 Task: In the  document Natalie.epub Write the word in the shape with center alignment '<3'Change Page orientation to  'Landscape' Insert emoji in the beginning of quote: Thumbs Up
Action: Mouse moved to (331, 458)
Screenshot: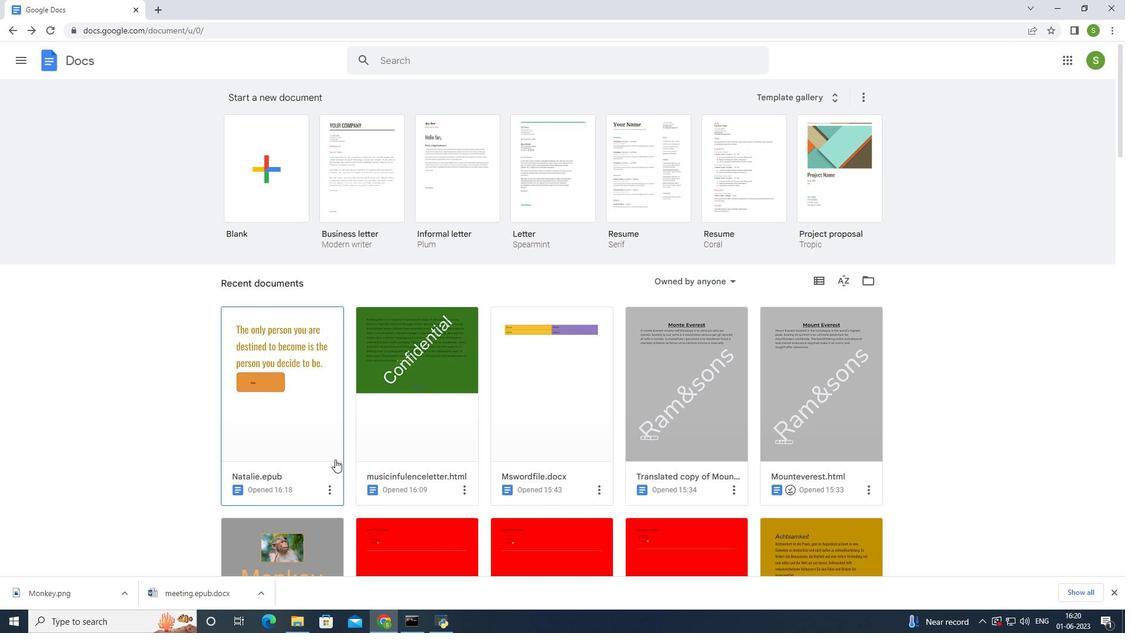 
Action: Mouse pressed left at (331, 458)
Screenshot: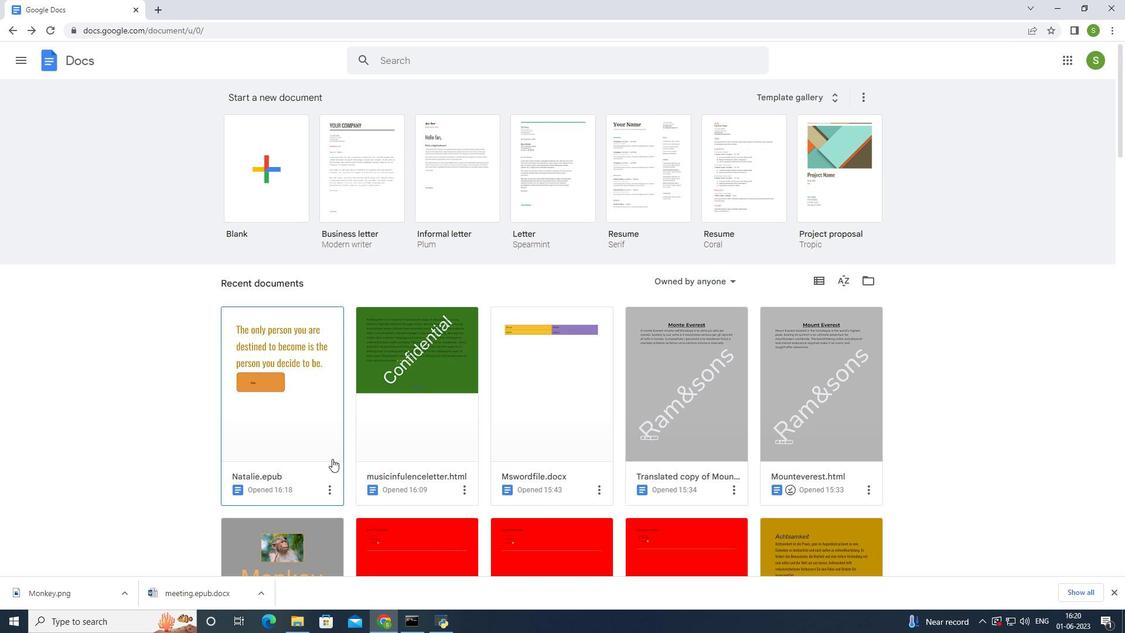 
Action: Mouse moved to (488, 457)
Screenshot: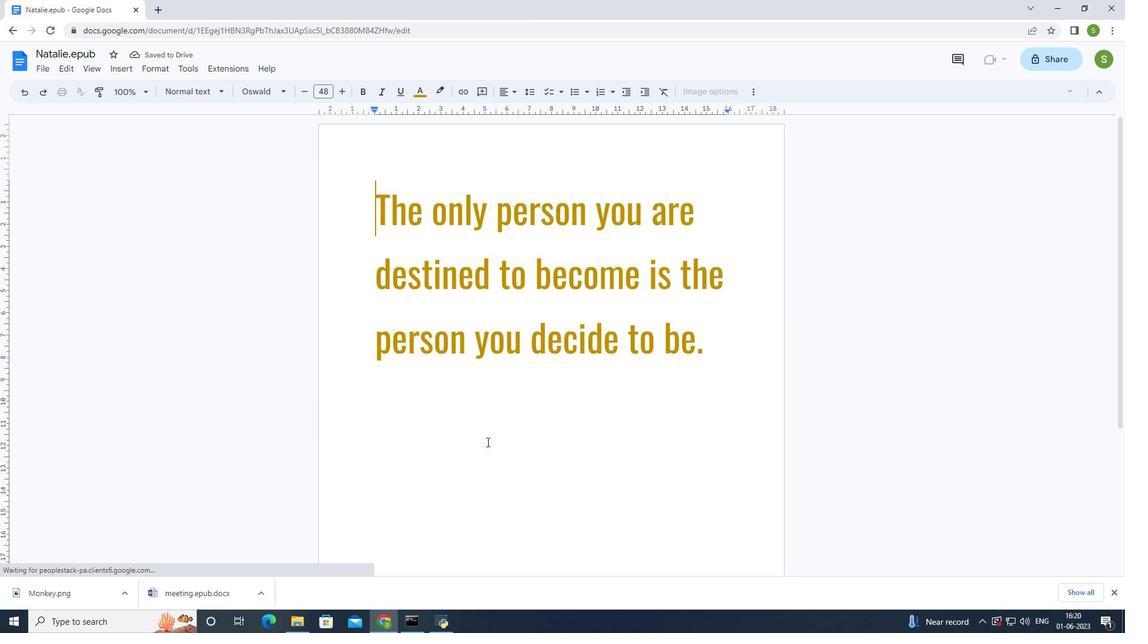 
Action: Mouse pressed left at (488, 457)
Screenshot: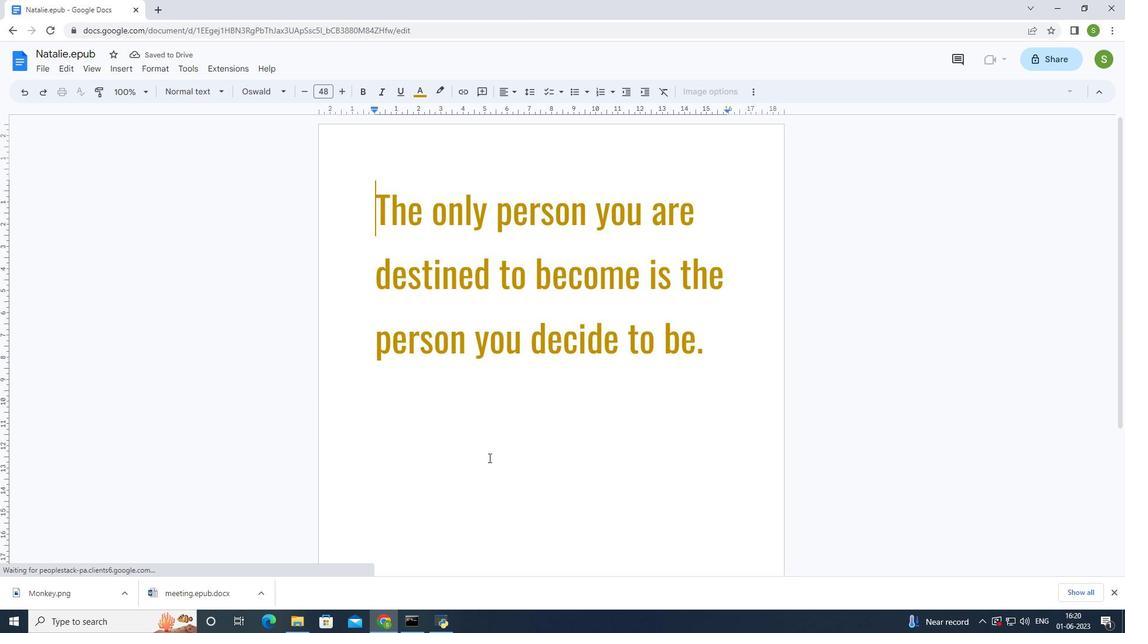
Action: Mouse moved to (158, 67)
Screenshot: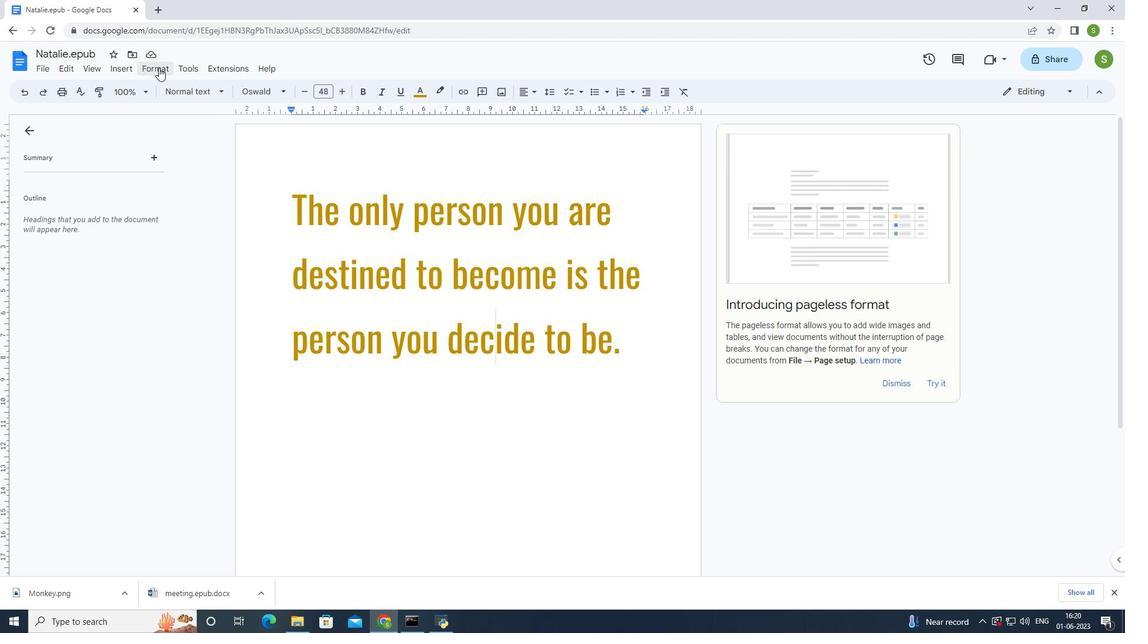 
Action: Mouse pressed left at (158, 67)
Screenshot: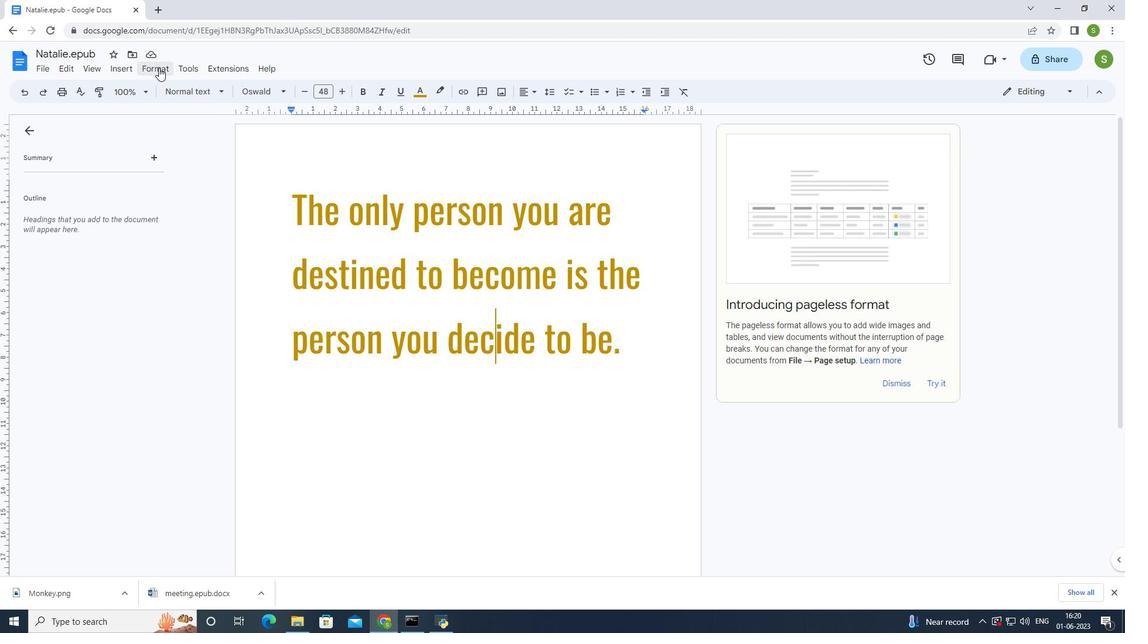 
Action: Mouse moved to (321, 131)
Screenshot: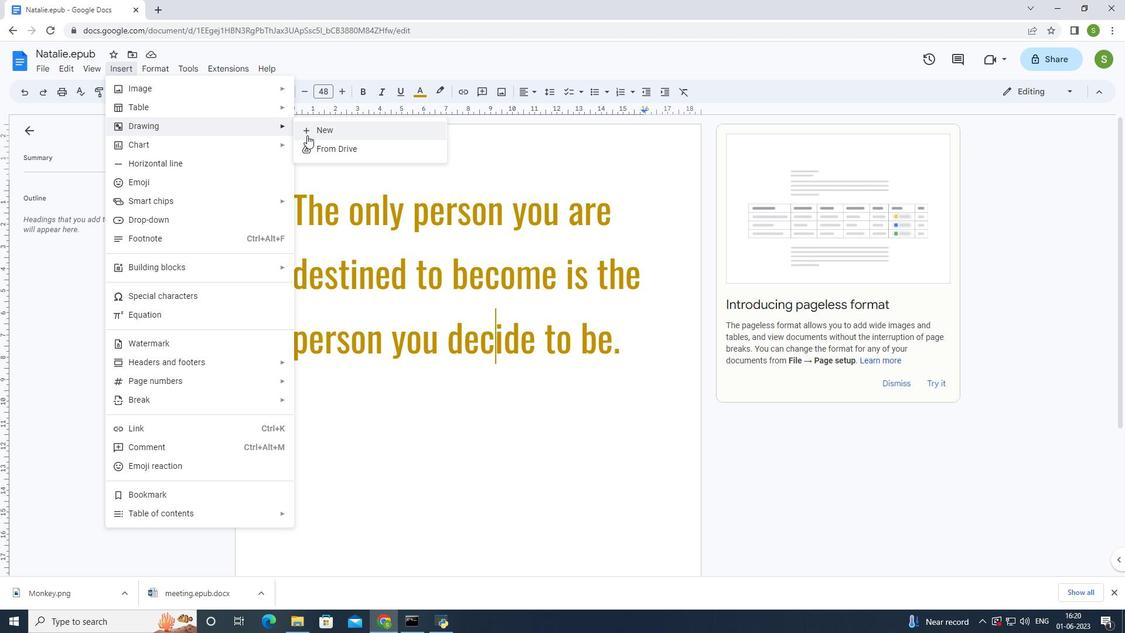 
Action: Mouse pressed left at (321, 131)
Screenshot: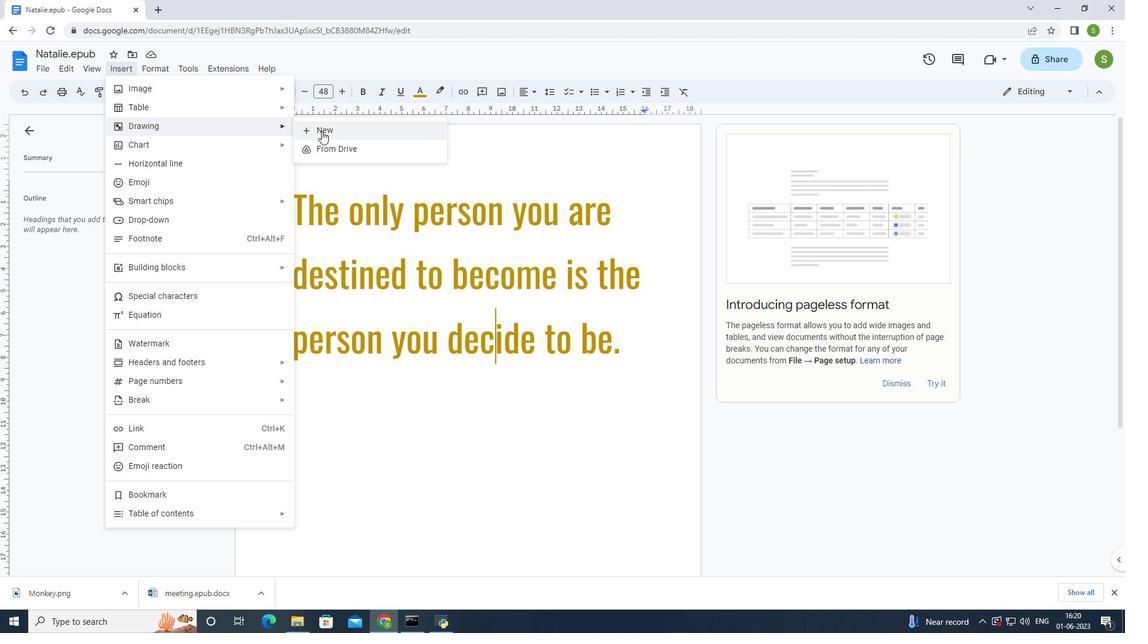 
Action: Mouse moved to (522, 312)
Screenshot: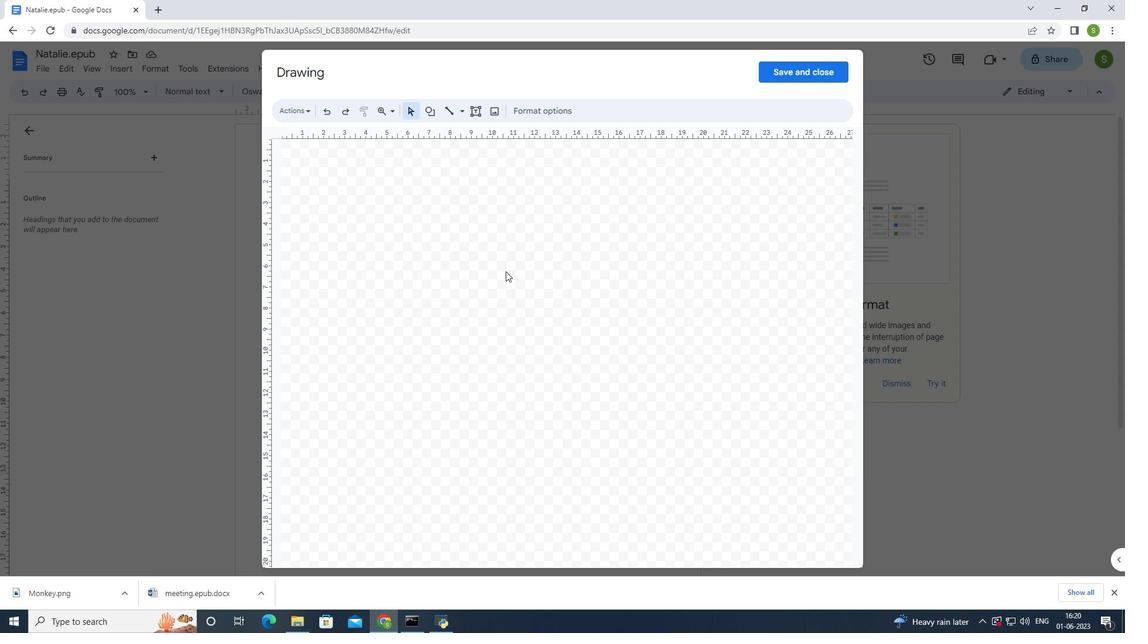 
Action: Mouse pressed left at (522, 312)
Screenshot: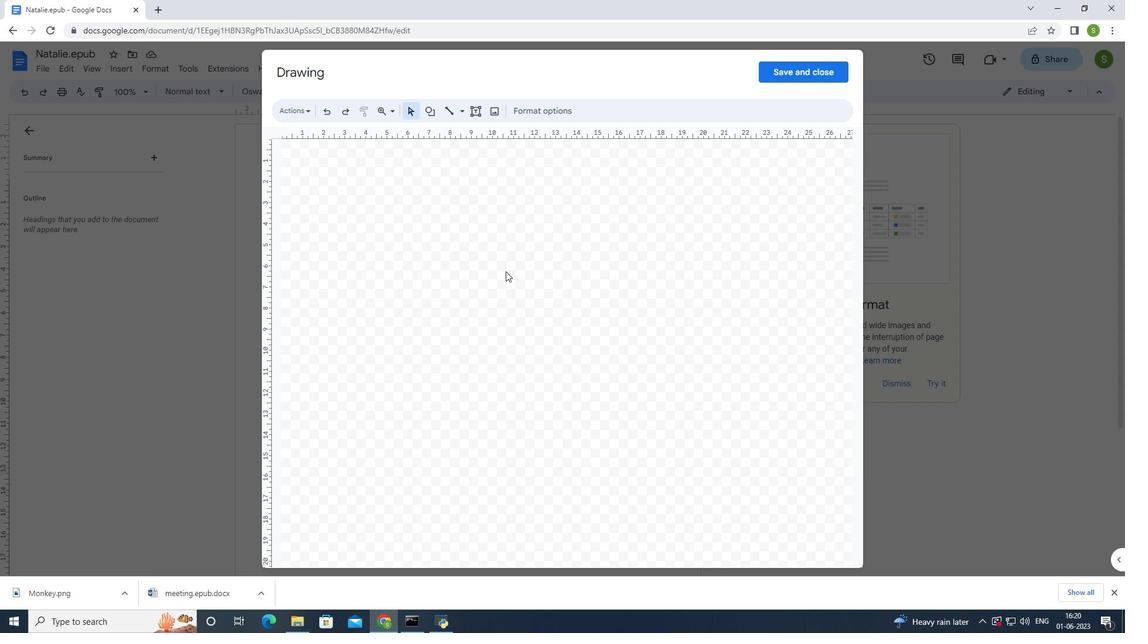 
Action: Mouse moved to (244, 318)
Screenshot: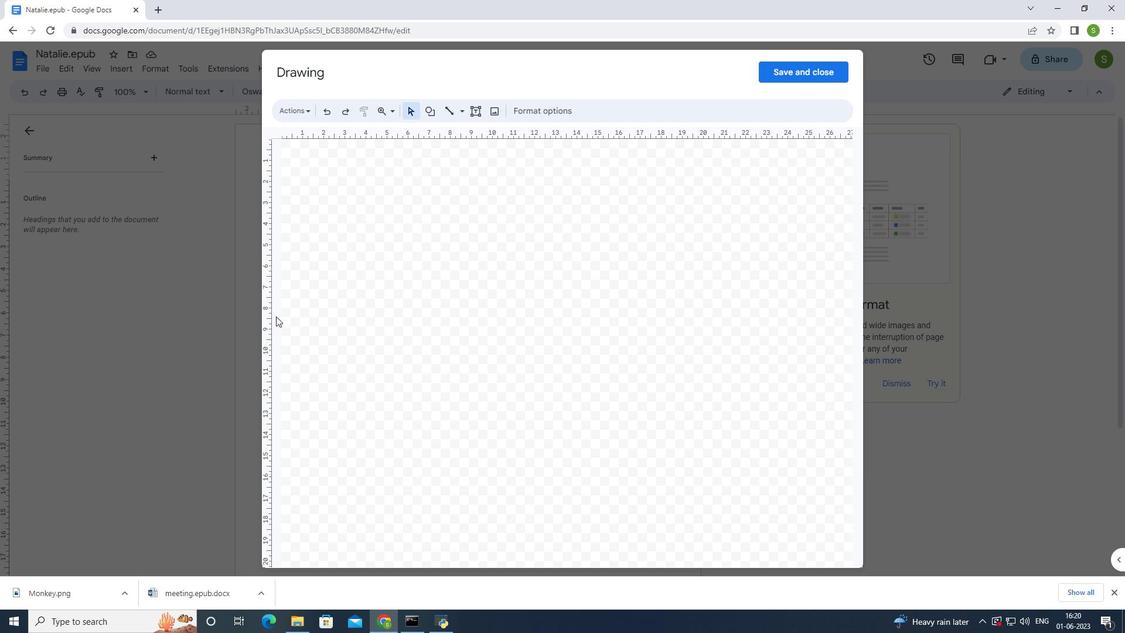 
Action: Mouse pressed left at (244, 318)
Screenshot: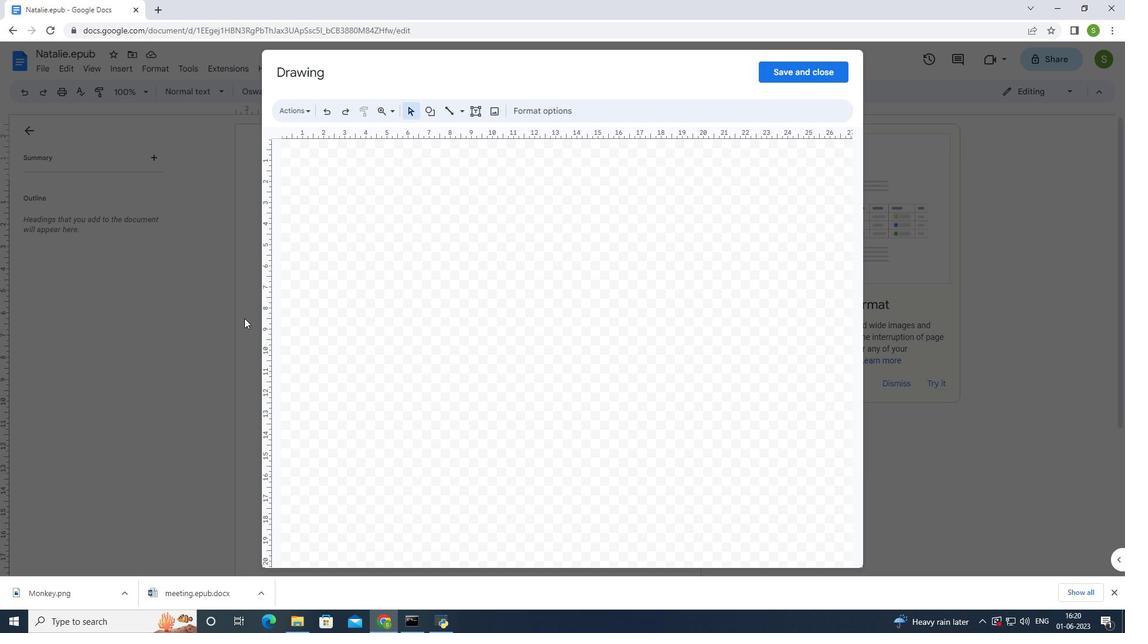 
Action: Mouse moved to (875, 214)
Screenshot: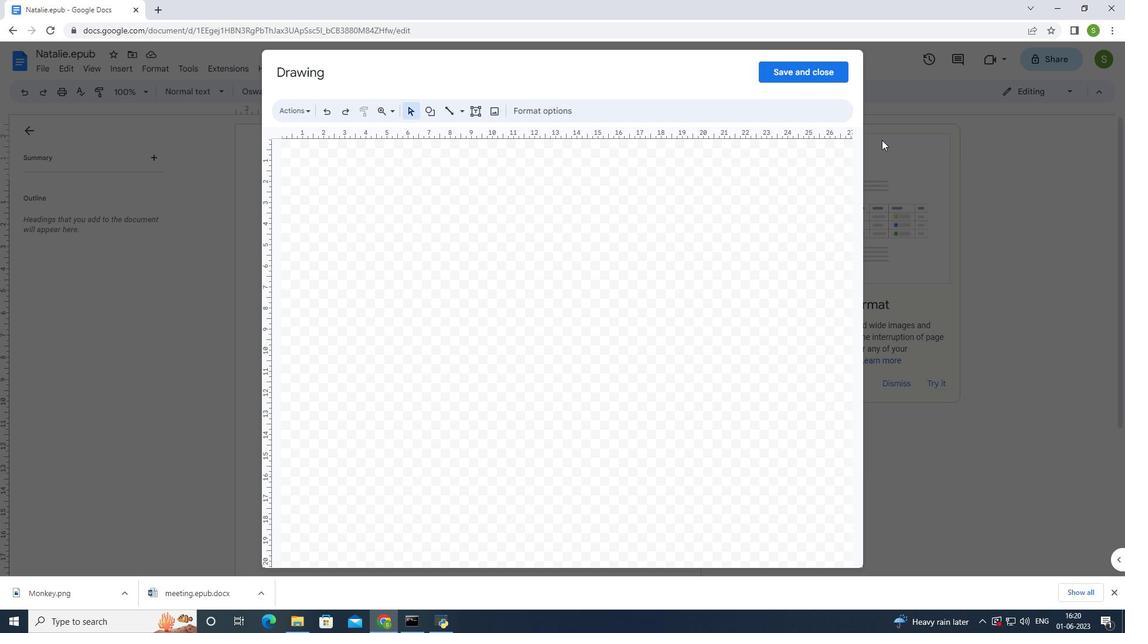 
Action: Mouse pressed left at (875, 214)
Screenshot: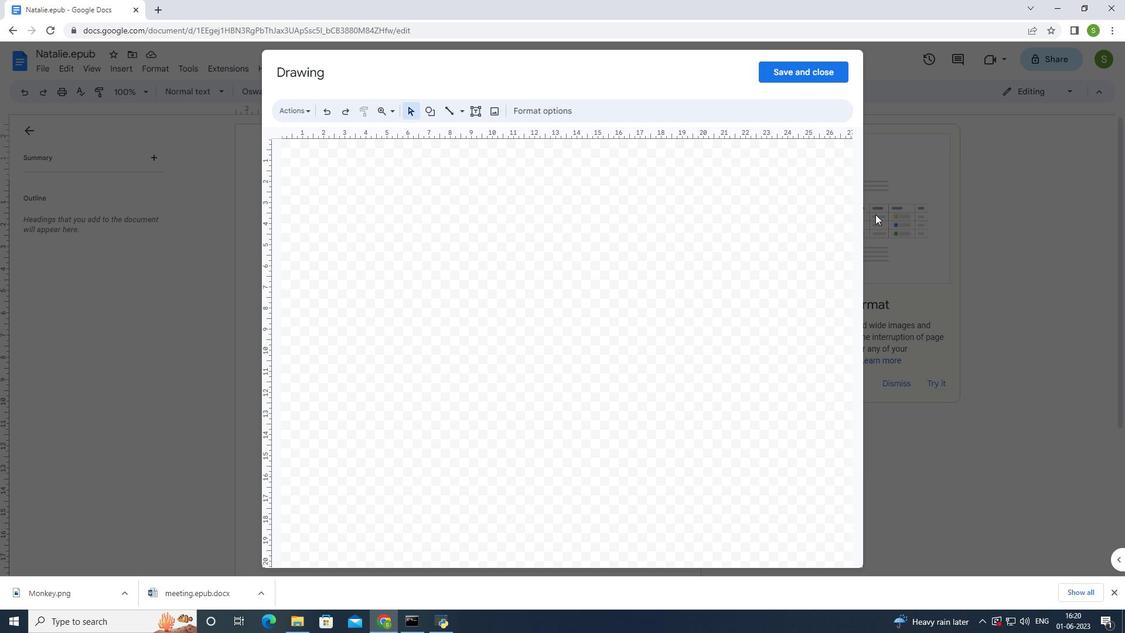 
Action: Mouse moved to (827, 74)
Screenshot: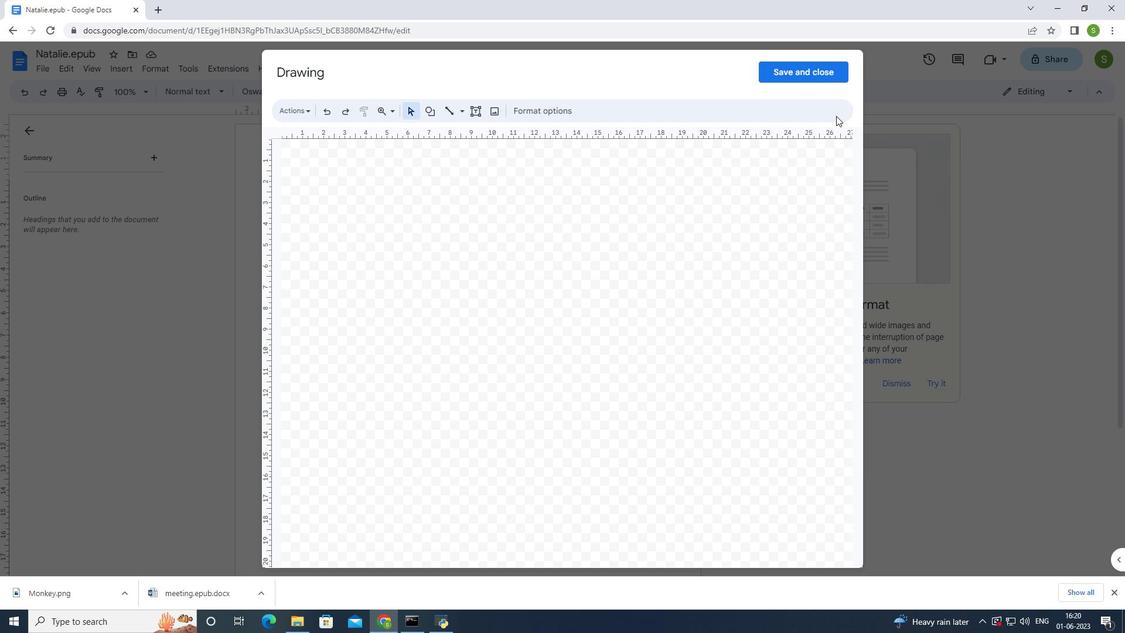 
Action: Mouse pressed left at (827, 74)
Screenshot: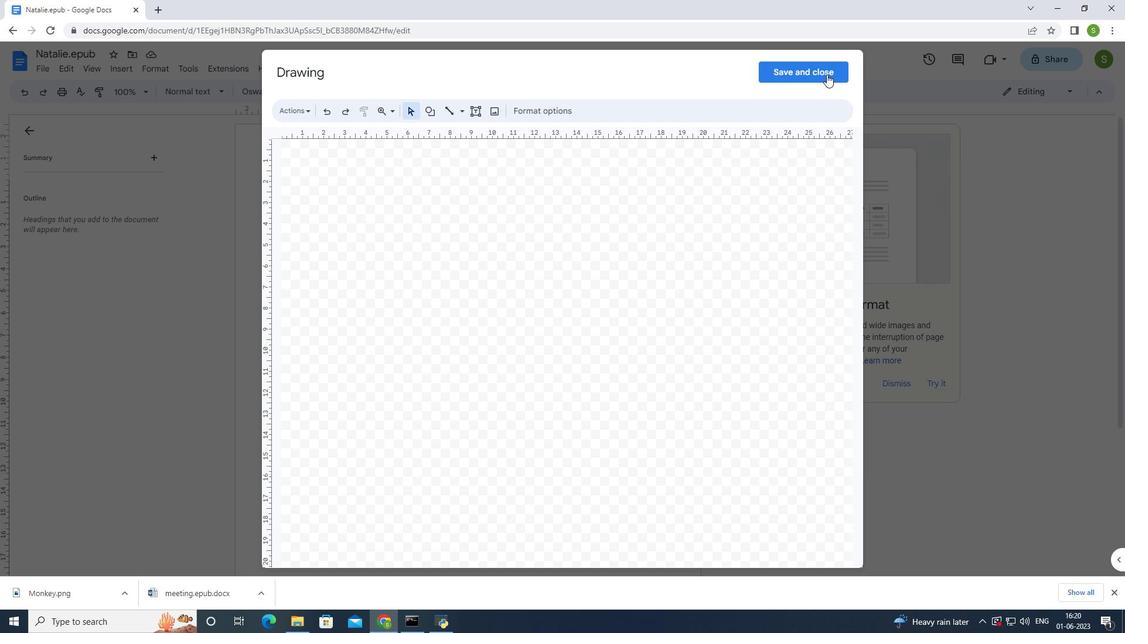 
Action: Mouse moved to (401, 416)
Screenshot: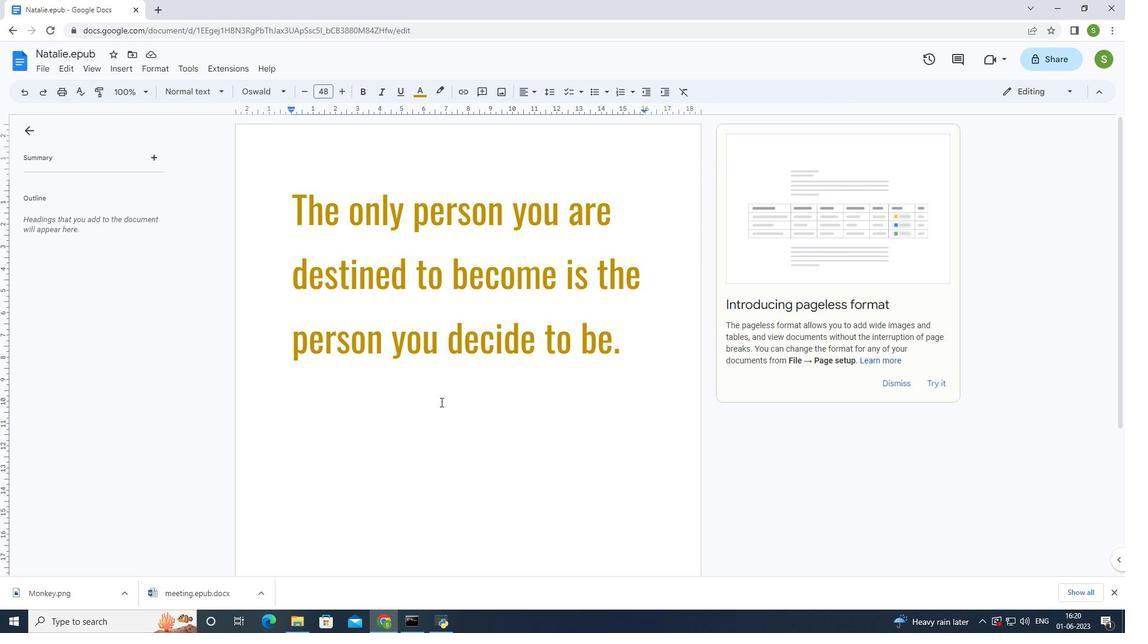 
Action: Mouse pressed left at (401, 416)
Screenshot: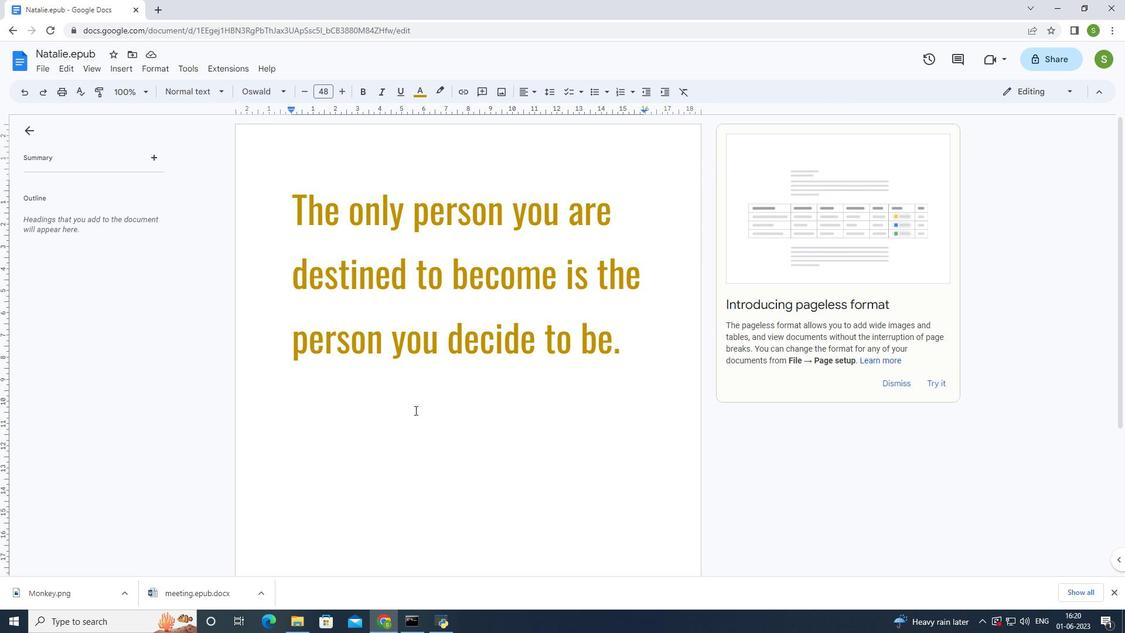 
Action: Mouse pressed left at (401, 416)
Screenshot: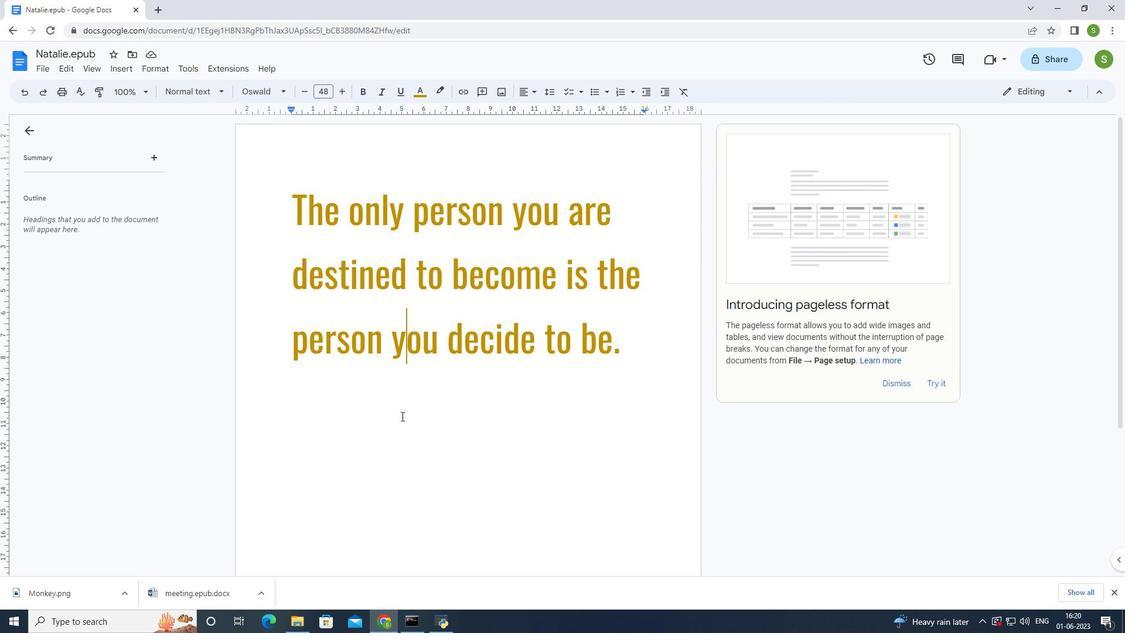 
Action: Mouse moved to (645, 351)
Screenshot: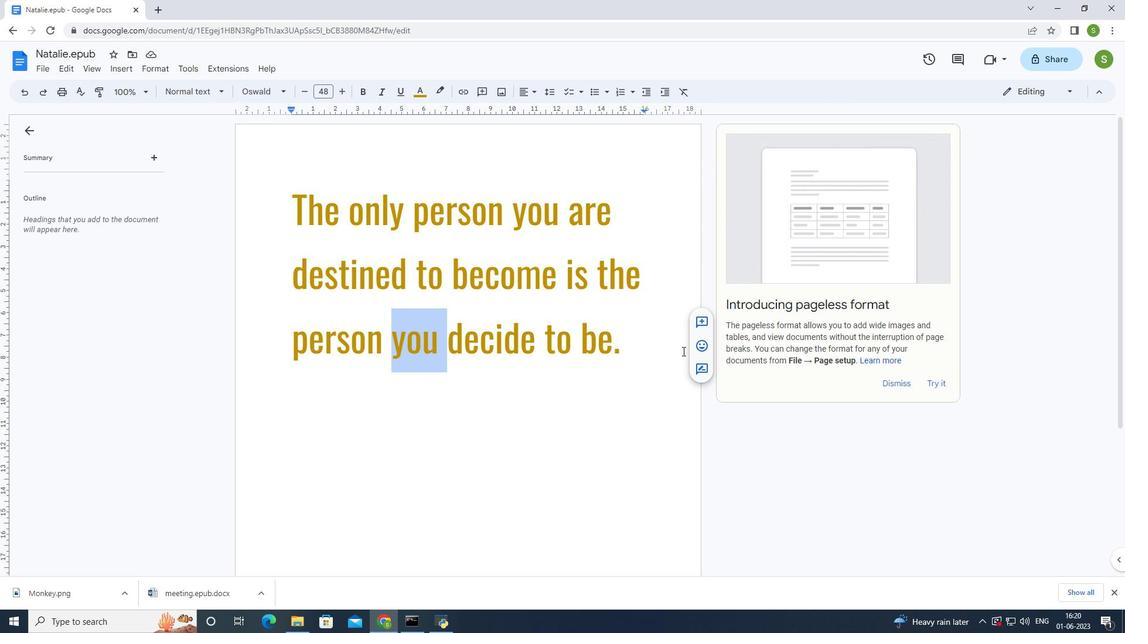 
Action: Mouse pressed left at (645, 351)
Screenshot: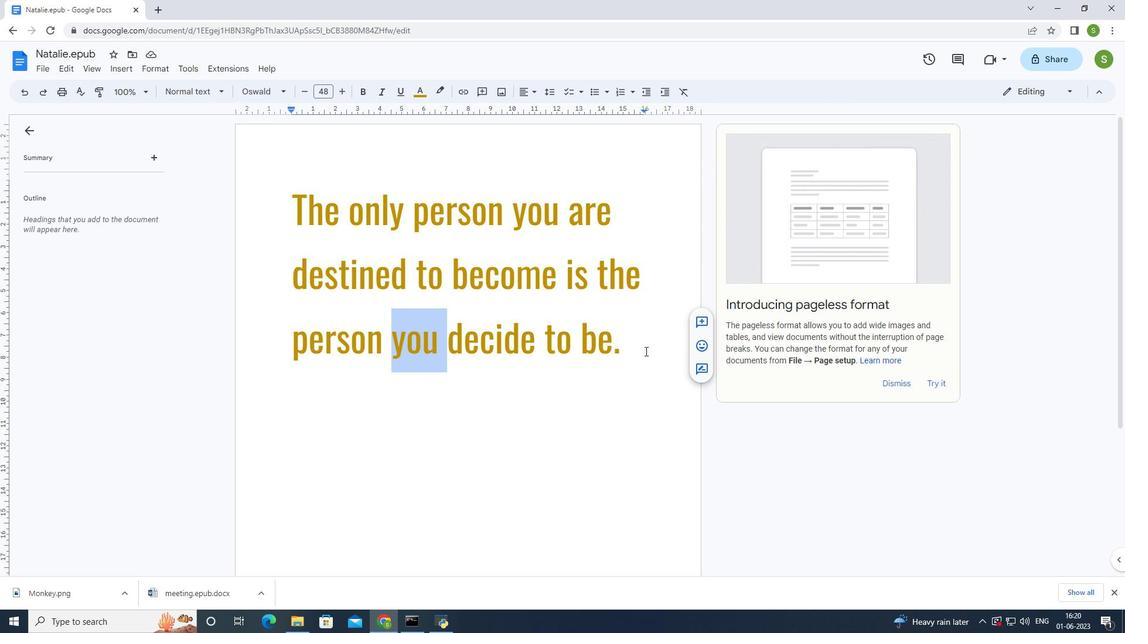 
Action: Mouse moved to (451, 415)
Screenshot: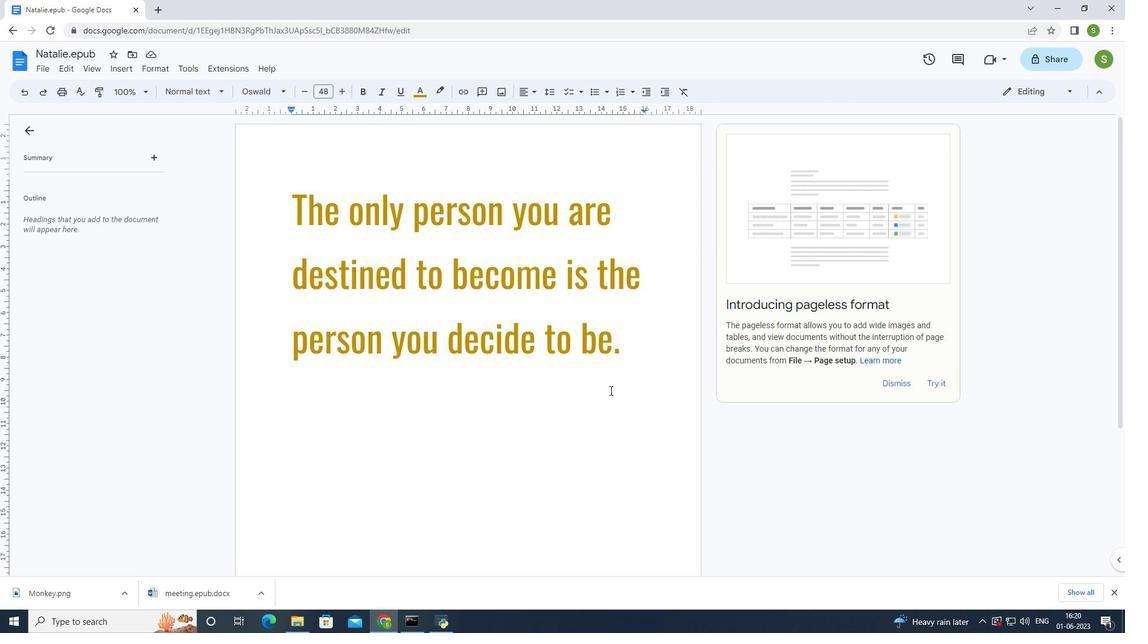 
Action: Mouse pressed left at (451, 415)
Screenshot: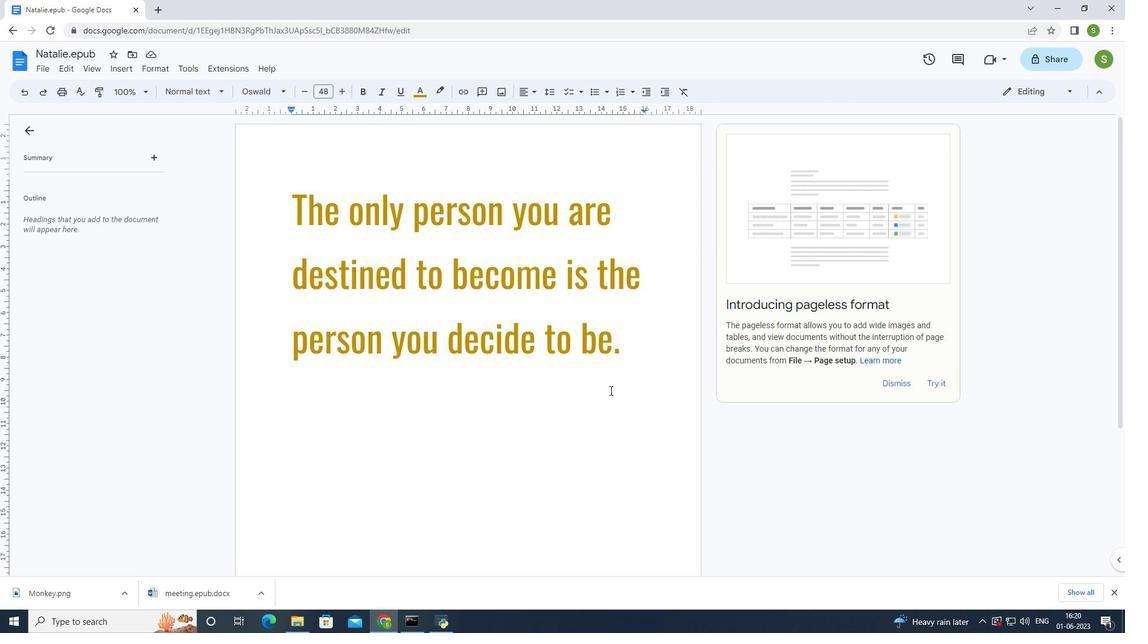
Action: Mouse moved to (628, 342)
Screenshot: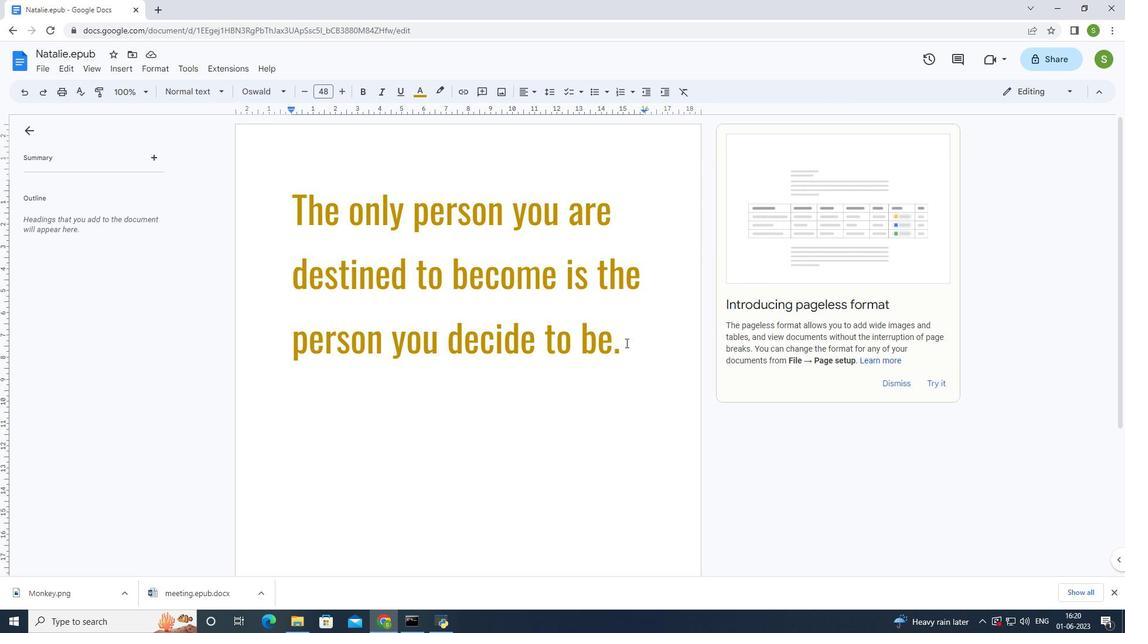 
Action: Mouse pressed left at (626, 342)
Screenshot: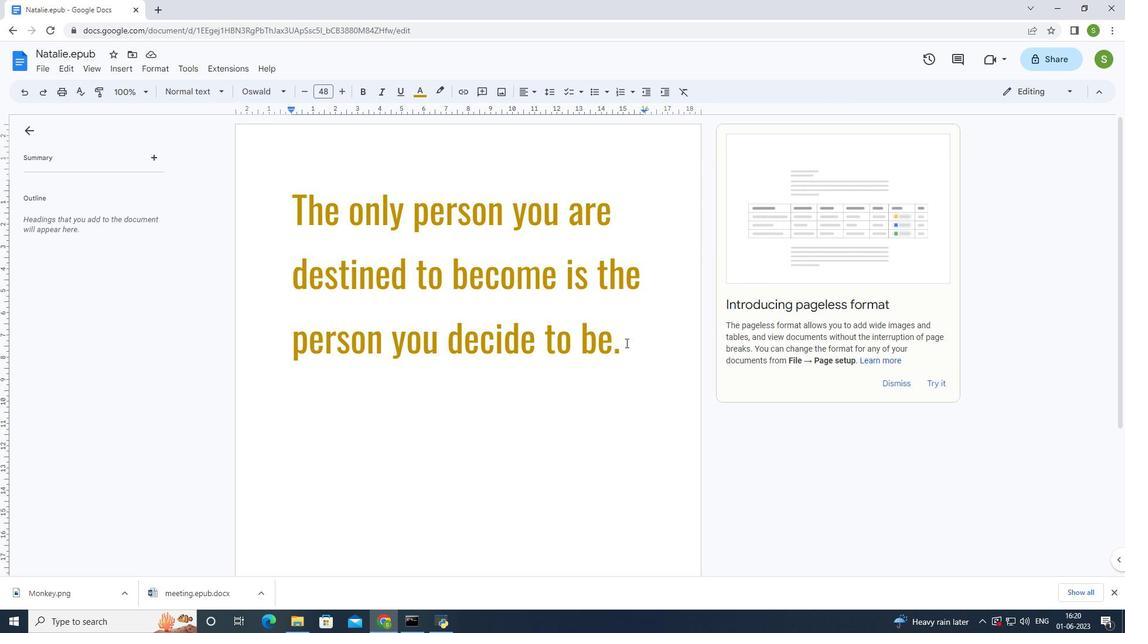 
Action: Mouse moved to (1087, 570)
Screenshot: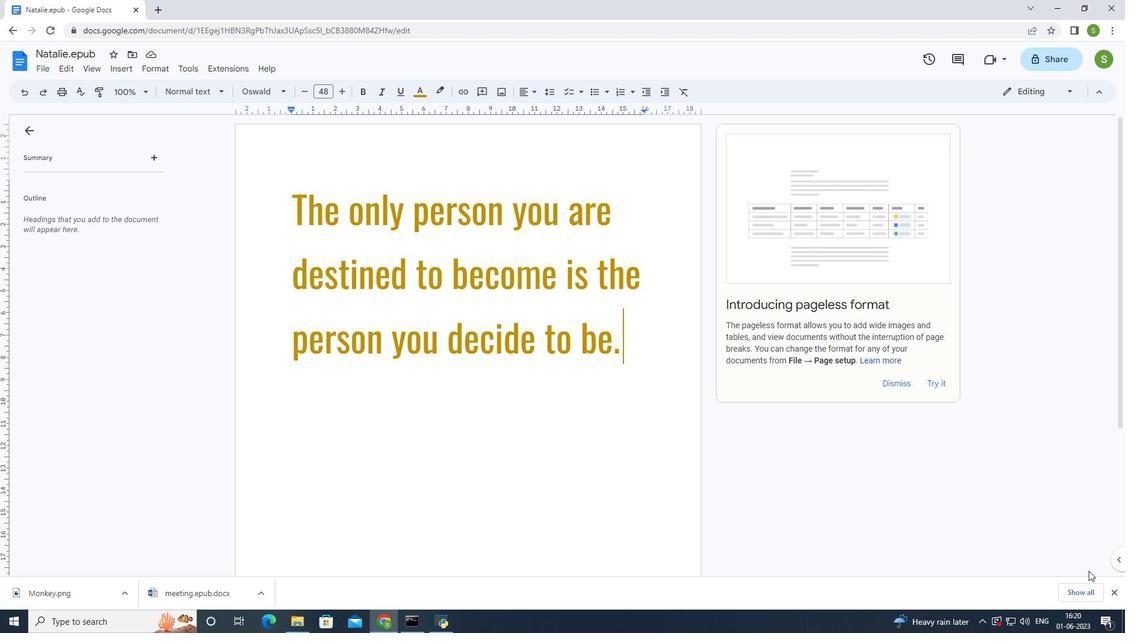 
Action: Key pressed ctrl+Z<'\x1a'><'\x1a'><'\x1a'>
Screenshot: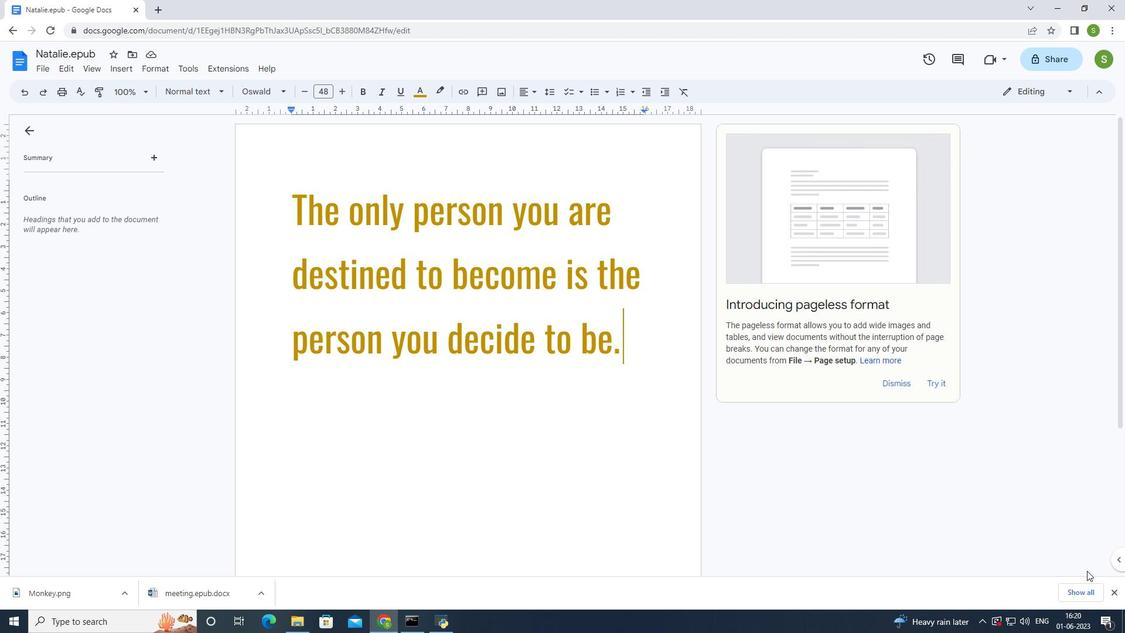 
Action: Mouse moved to (299, 356)
Screenshot: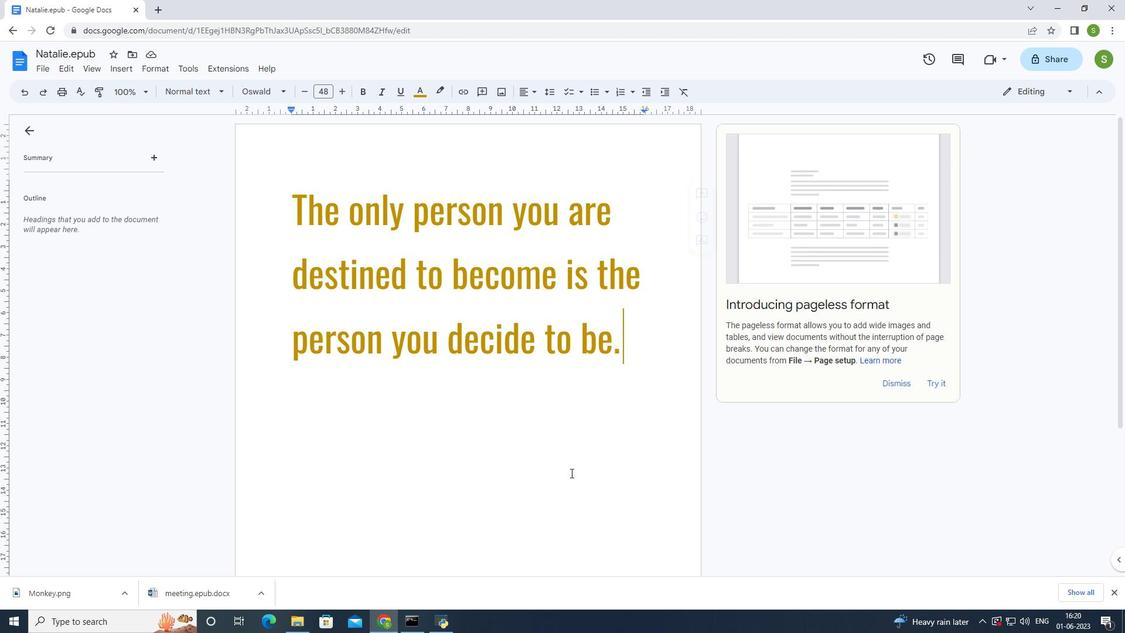 
Action: Mouse pressed left at (299, 356)
Screenshot: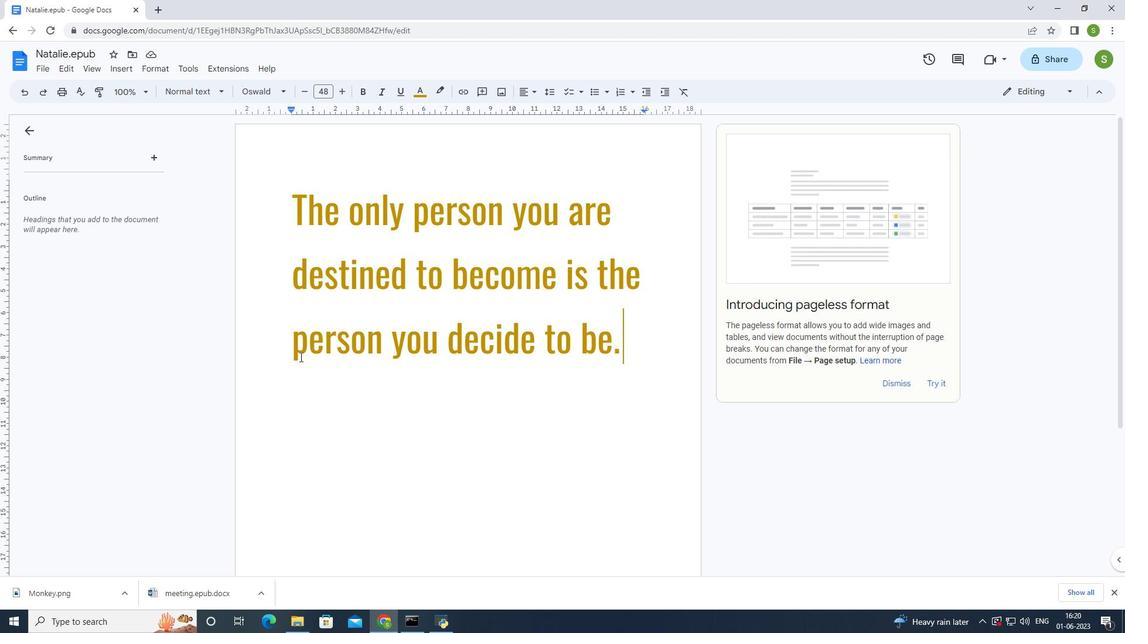 
Action: Mouse moved to (533, 430)
Screenshot: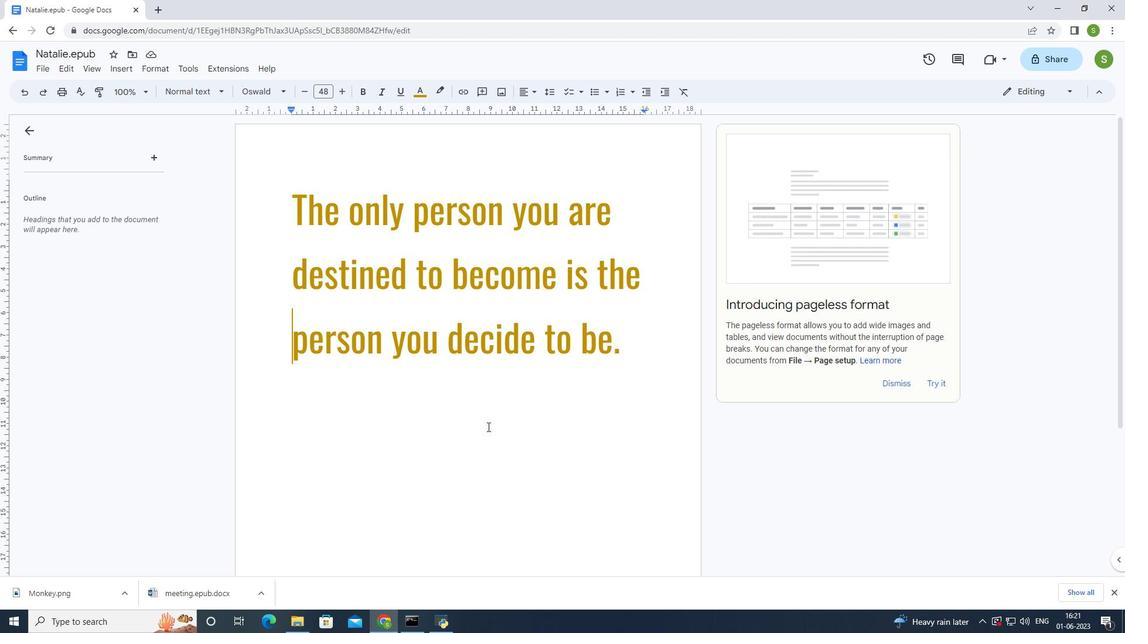 
Action: Mouse pressed left at (533, 430)
Screenshot: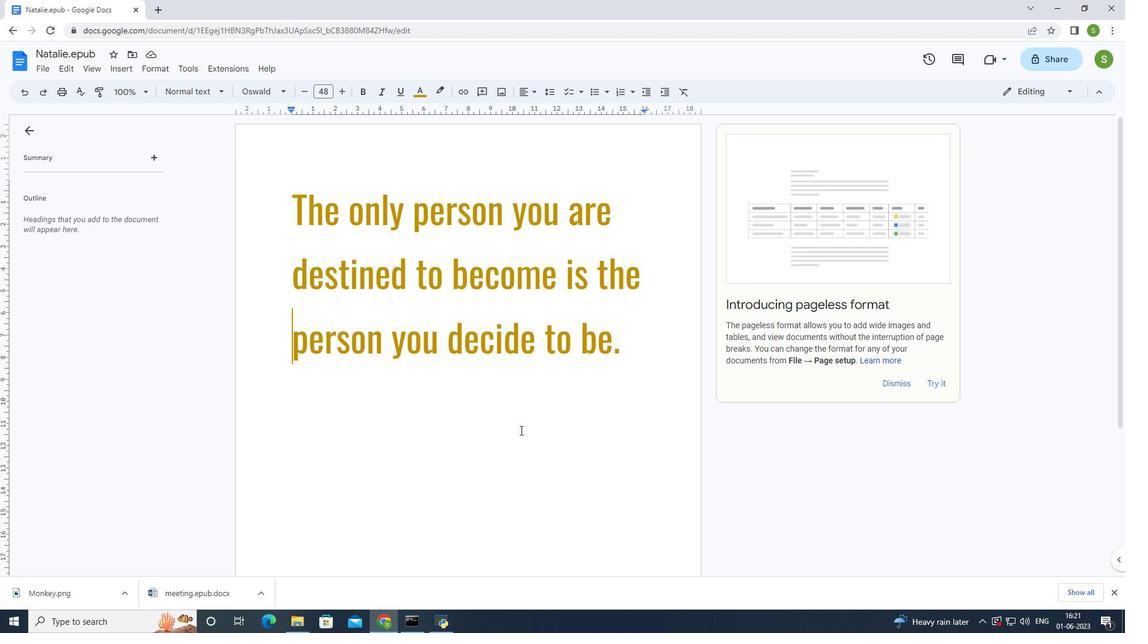 
Action: Mouse moved to (50, 69)
Screenshot: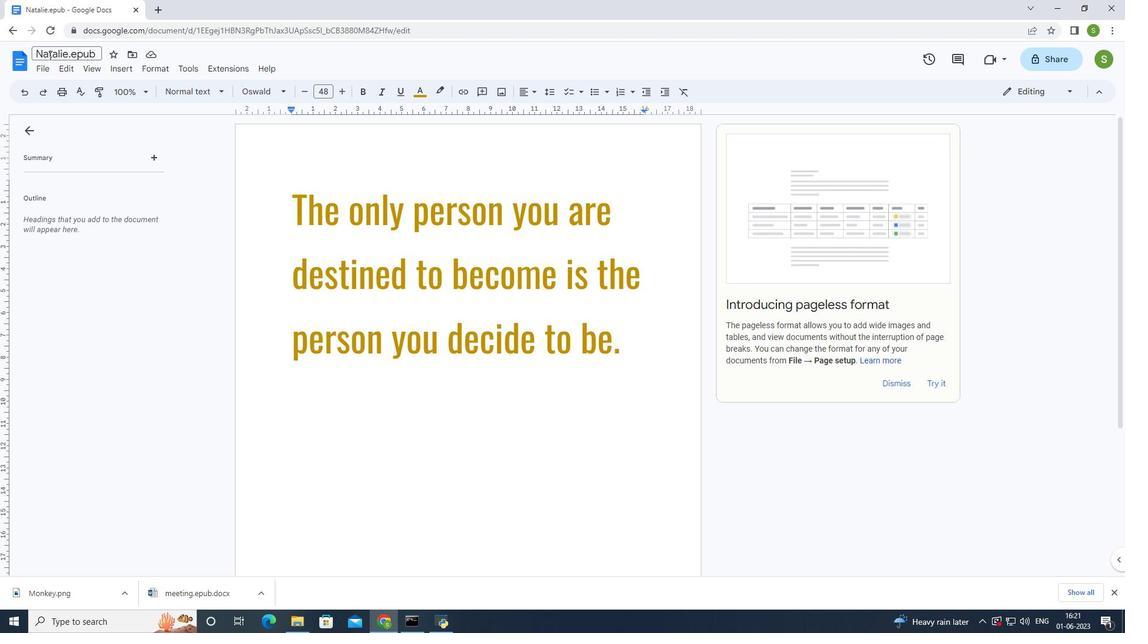 
Action: Mouse pressed left at (50, 69)
Screenshot: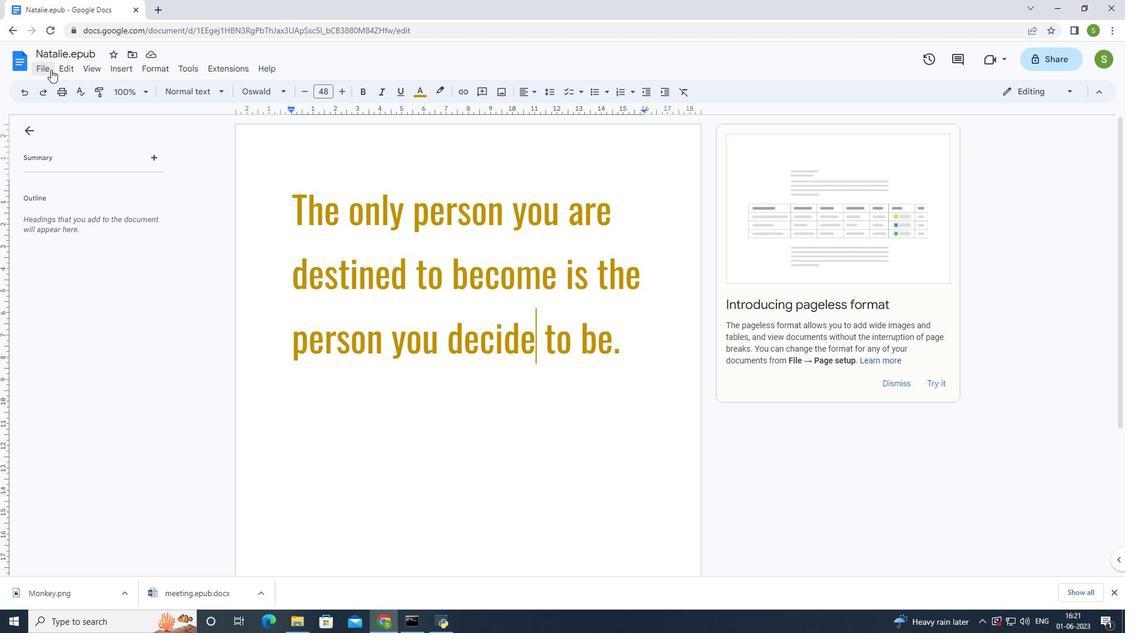 
Action: Mouse moved to (162, 244)
Screenshot: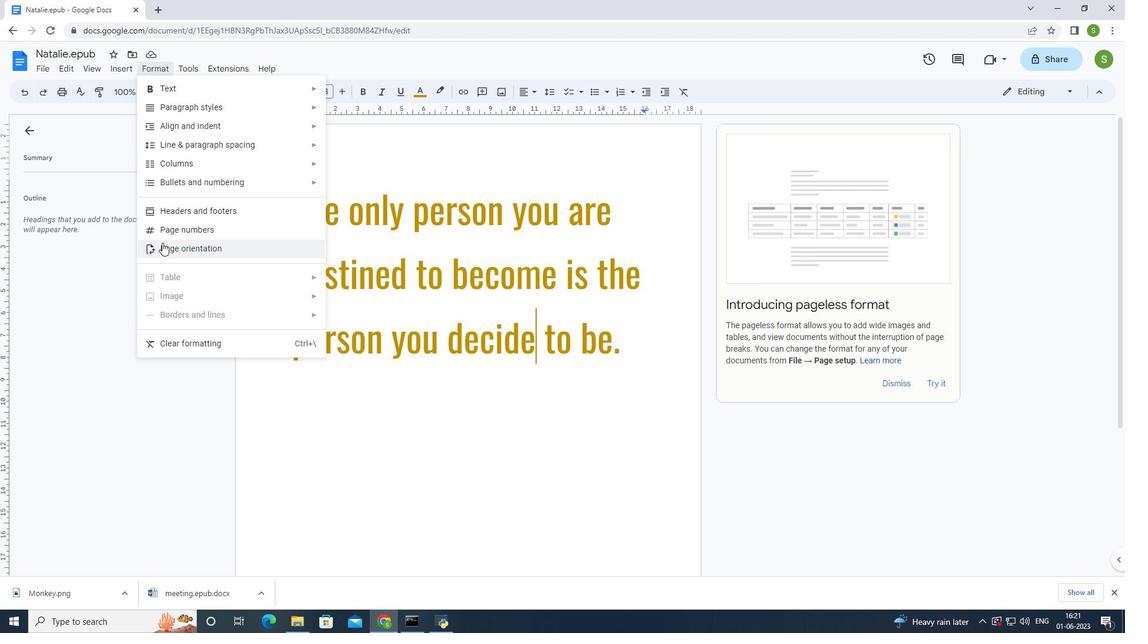 
Action: Mouse pressed left at (162, 244)
Screenshot: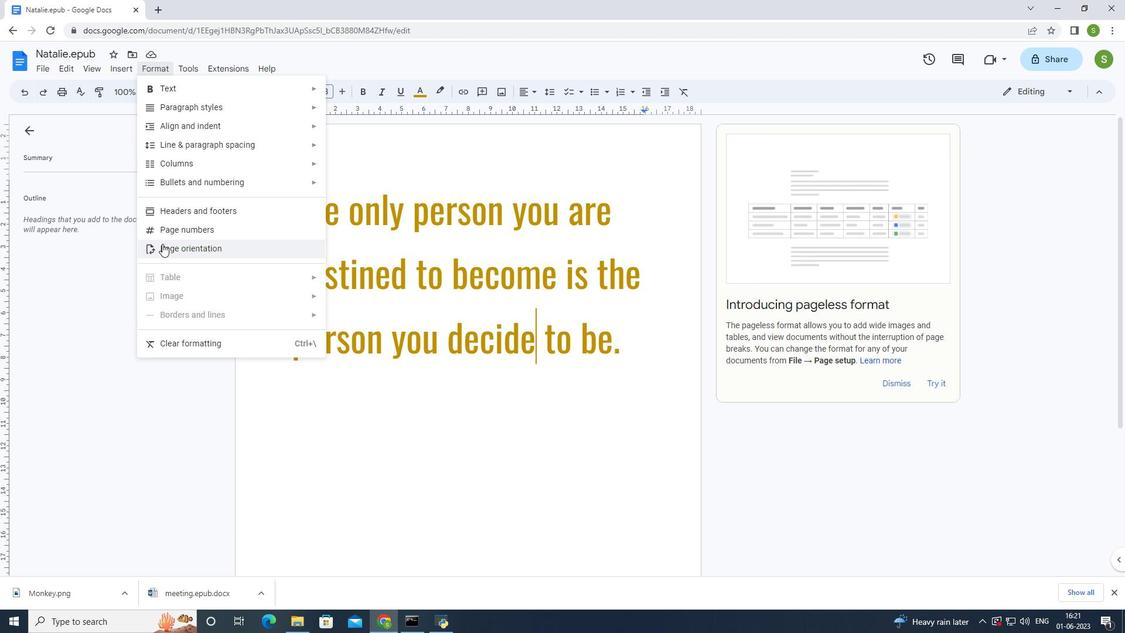 
Action: Mouse moved to (526, 332)
Screenshot: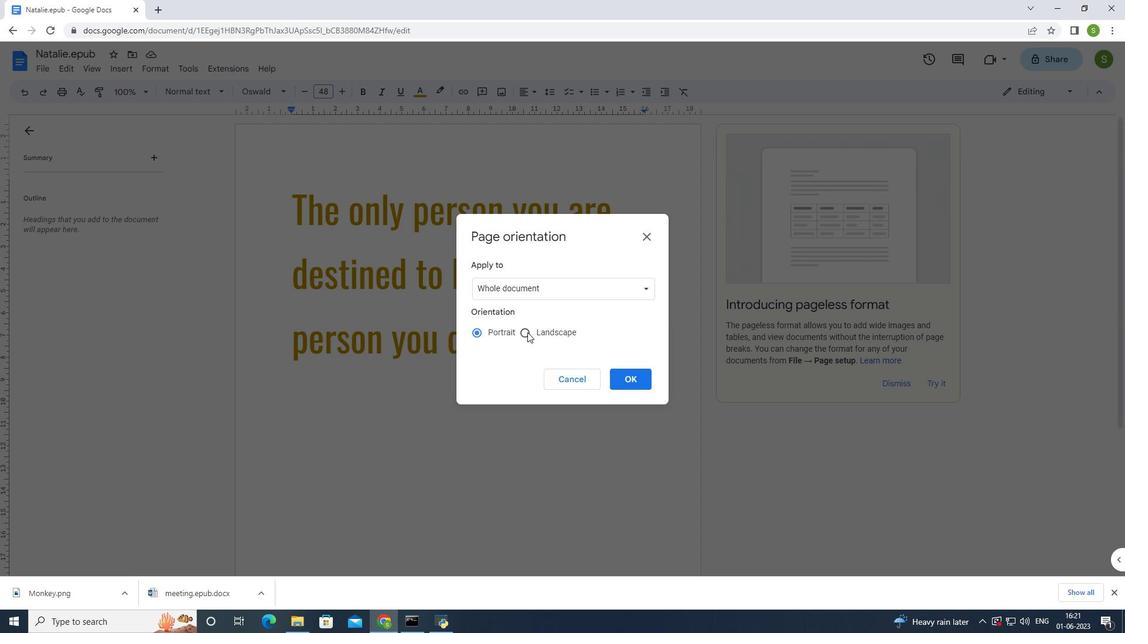 
Action: Mouse pressed left at (526, 332)
Screenshot: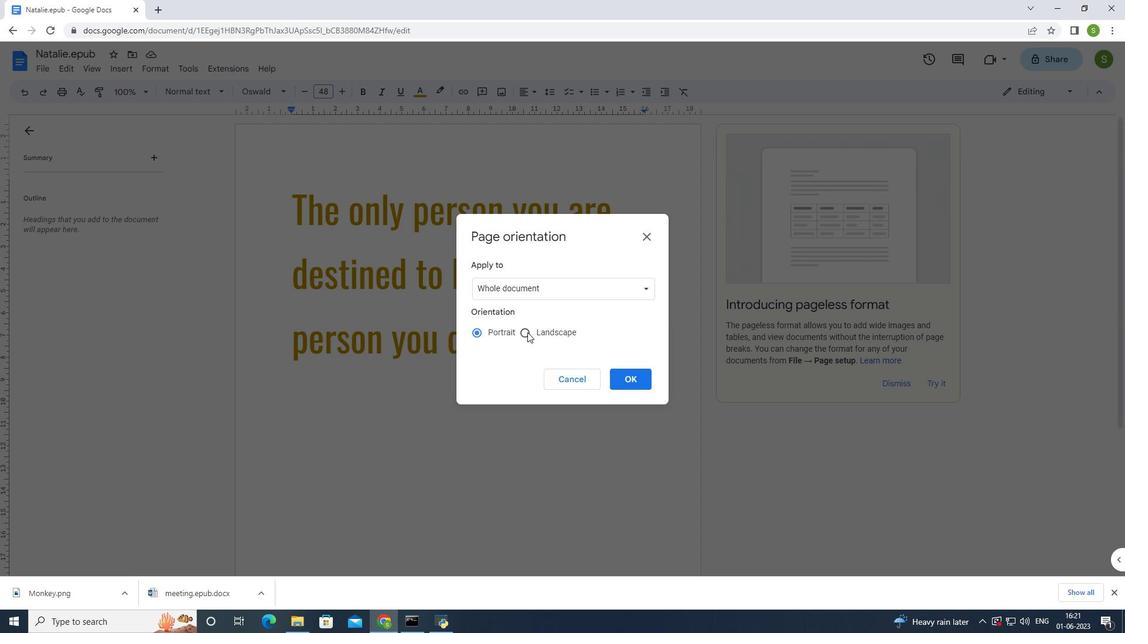 
Action: Mouse moved to (635, 378)
Screenshot: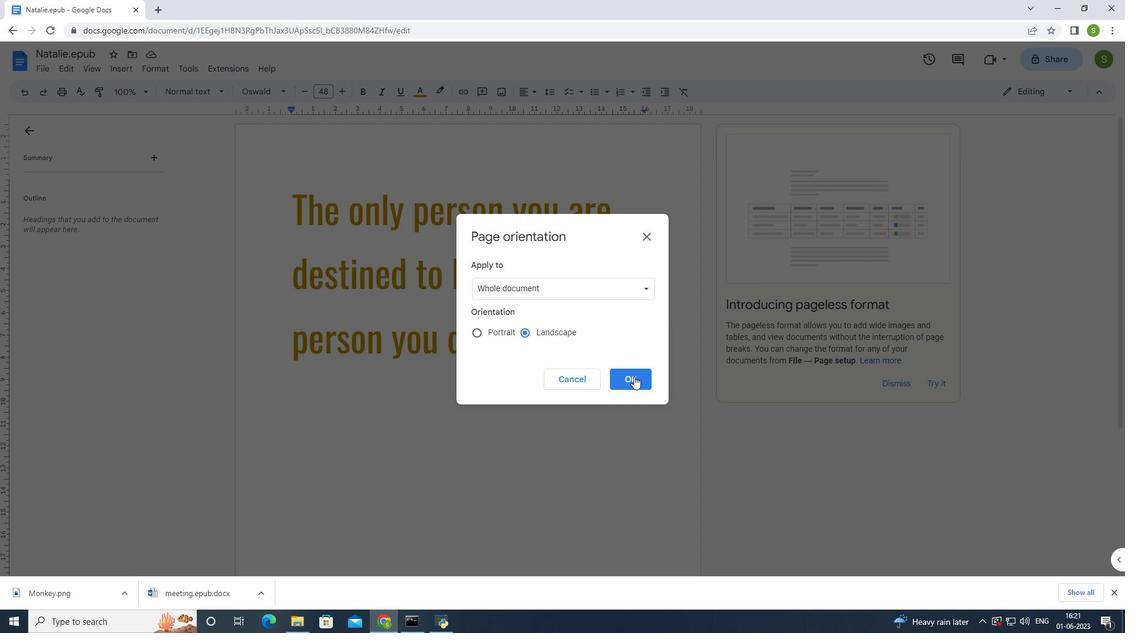 
Action: Mouse pressed left at (635, 378)
Screenshot: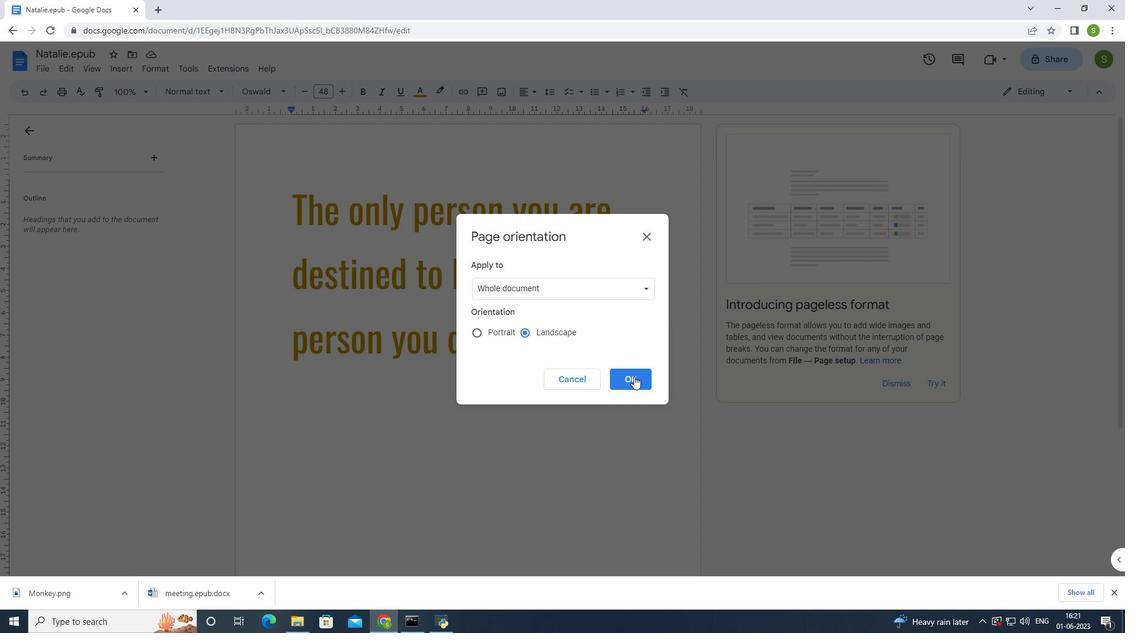 
Action: Mouse moved to (222, 206)
Screenshot: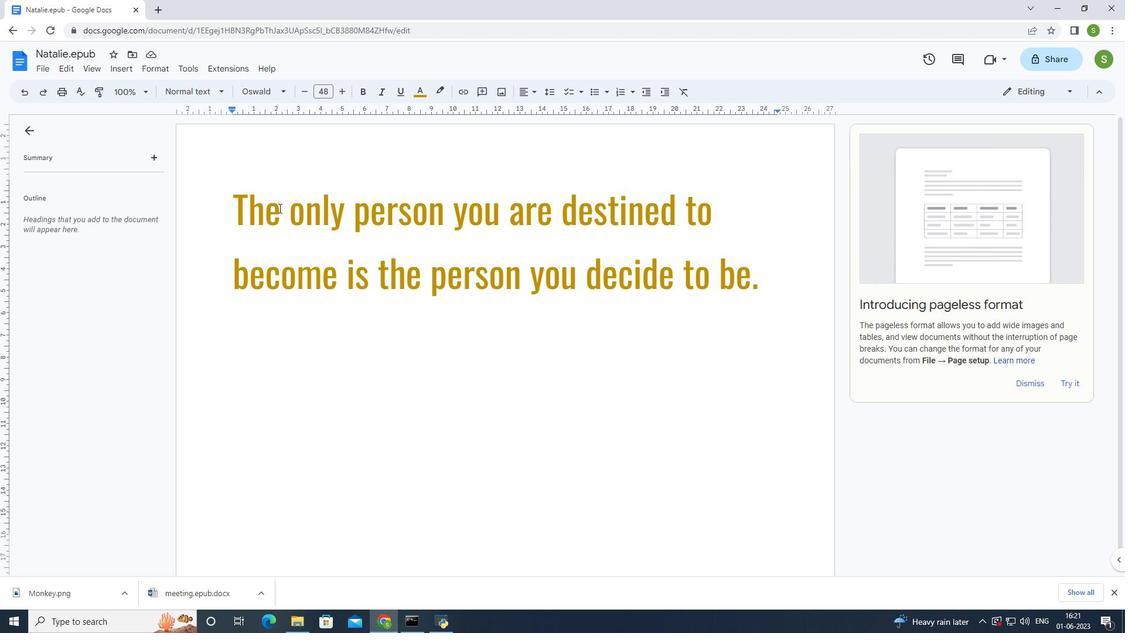 
Action: Mouse pressed left at (222, 206)
Screenshot: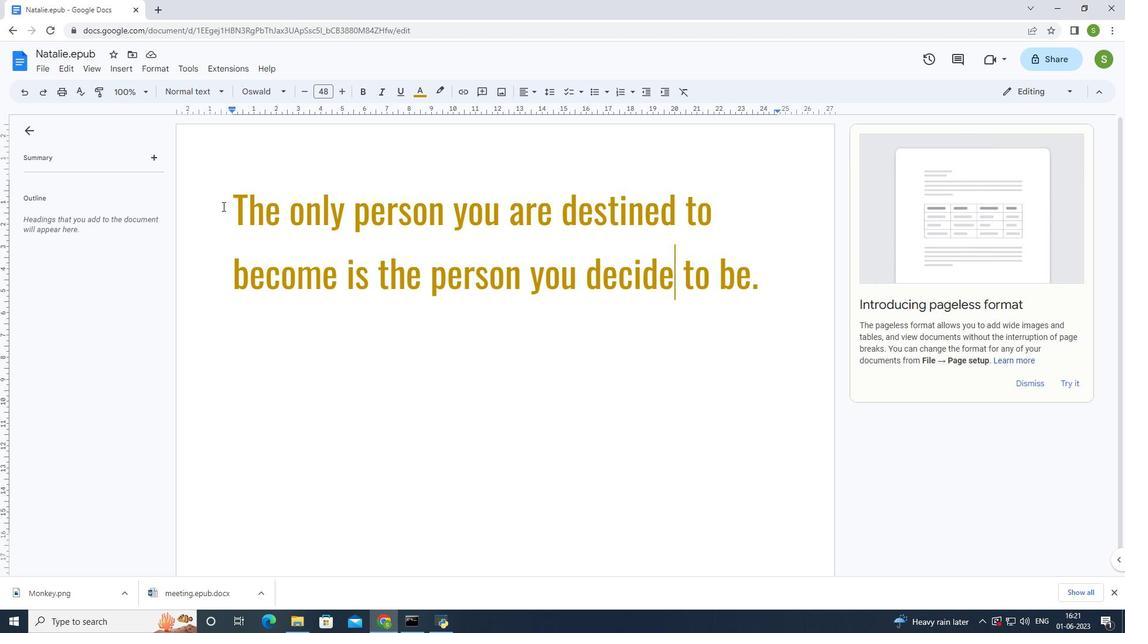 
Action: Mouse moved to (157, 66)
Screenshot: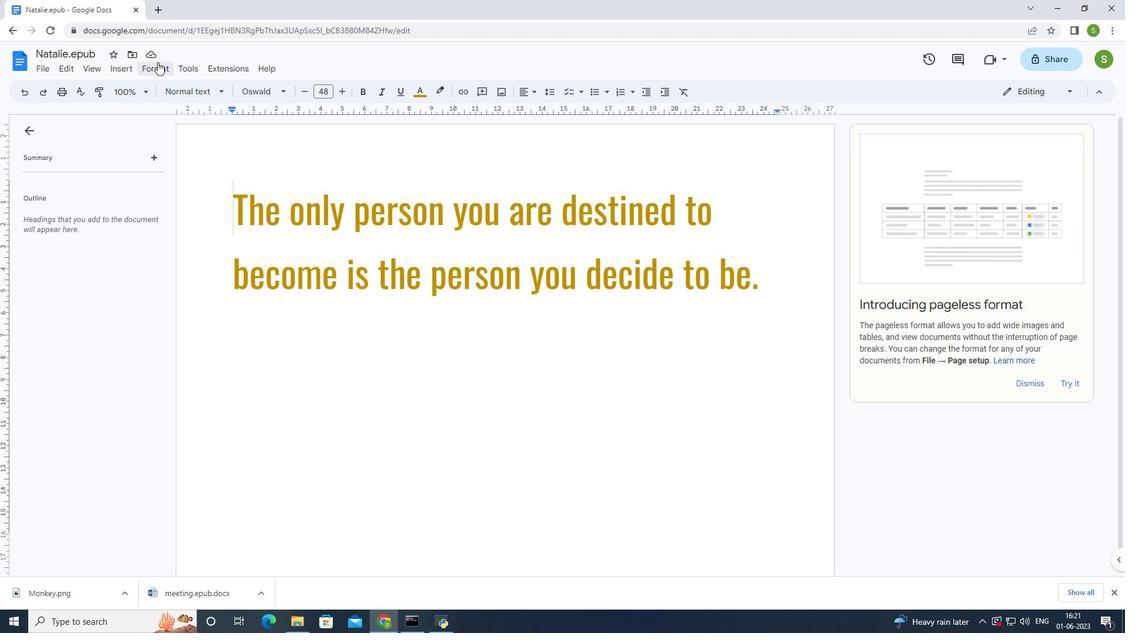 
Action: Mouse pressed left at (157, 66)
Screenshot: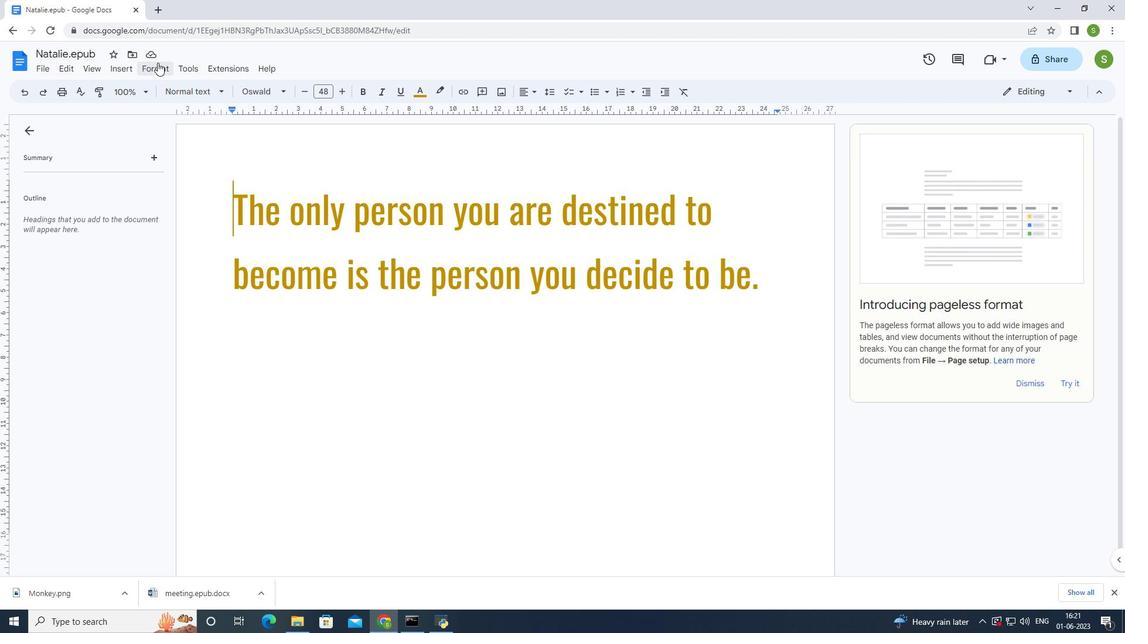 
Action: Mouse moved to (151, 179)
Screenshot: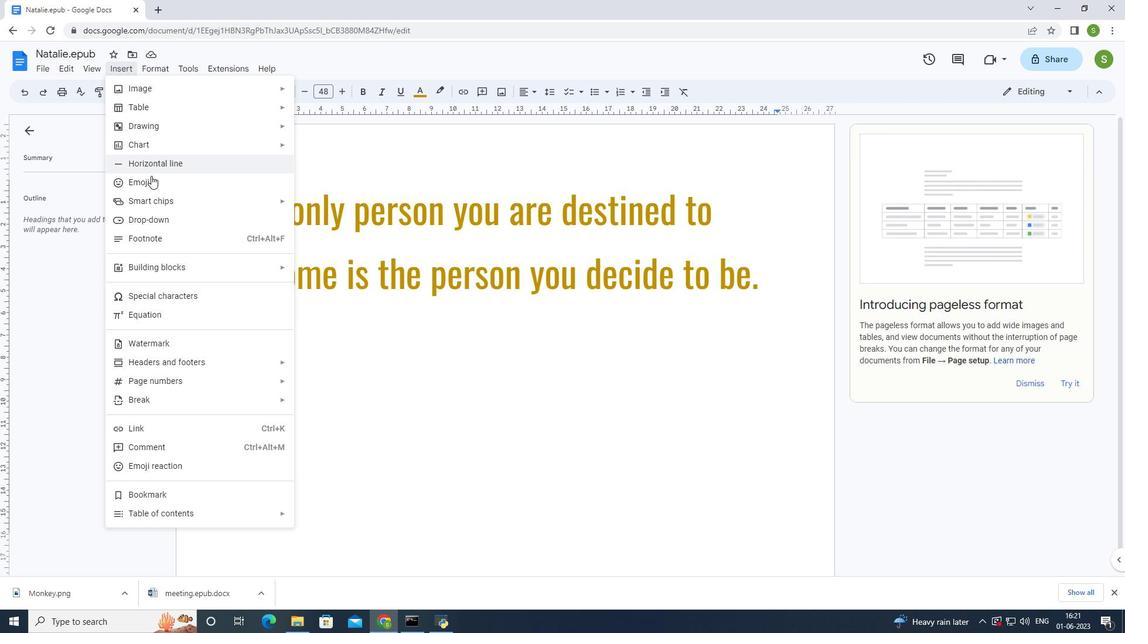
Action: Mouse pressed left at (151, 179)
Screenshot: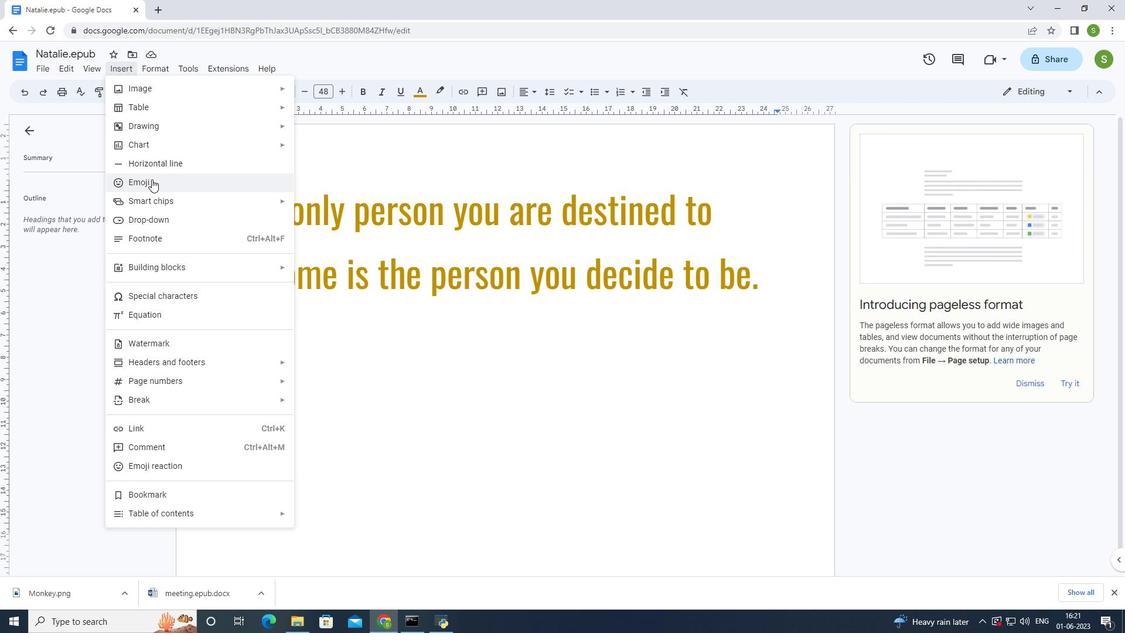 
Action: Mouse moved to (285, 349)
Screenshot: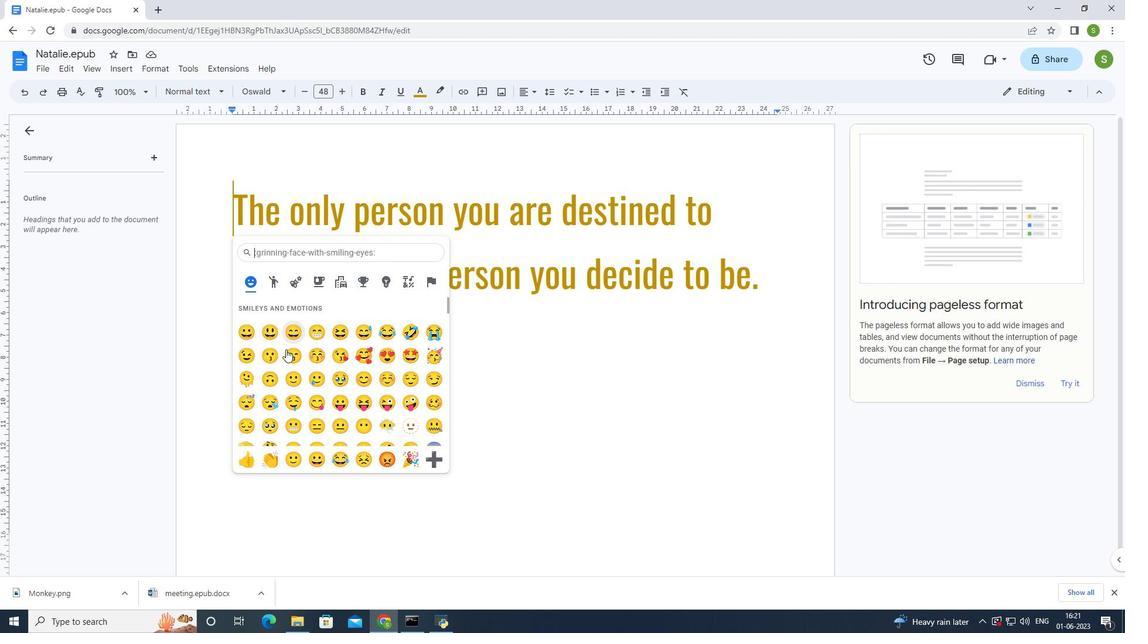 
Action: Mouse scrolled (285, 349) with delta (0, 0)
Screenshot: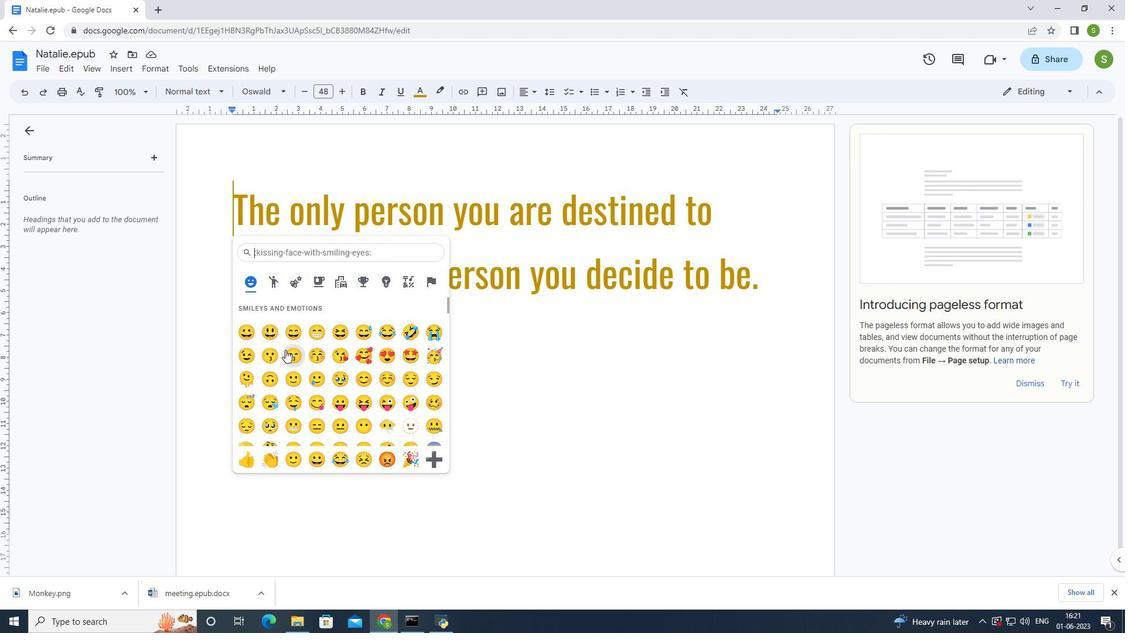 
Action: Mouse scrolled (285, 349) with delta (0, 0)
Screenshot: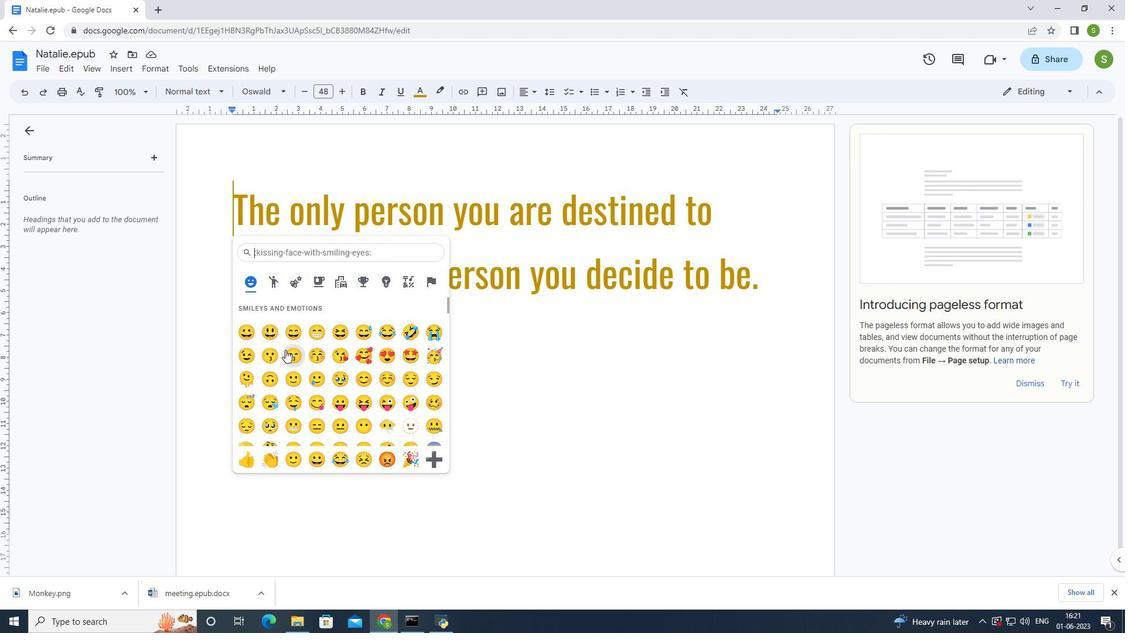 
Action: Mouse scrolled (285, 349) with delta (0, 0)
Screenshot: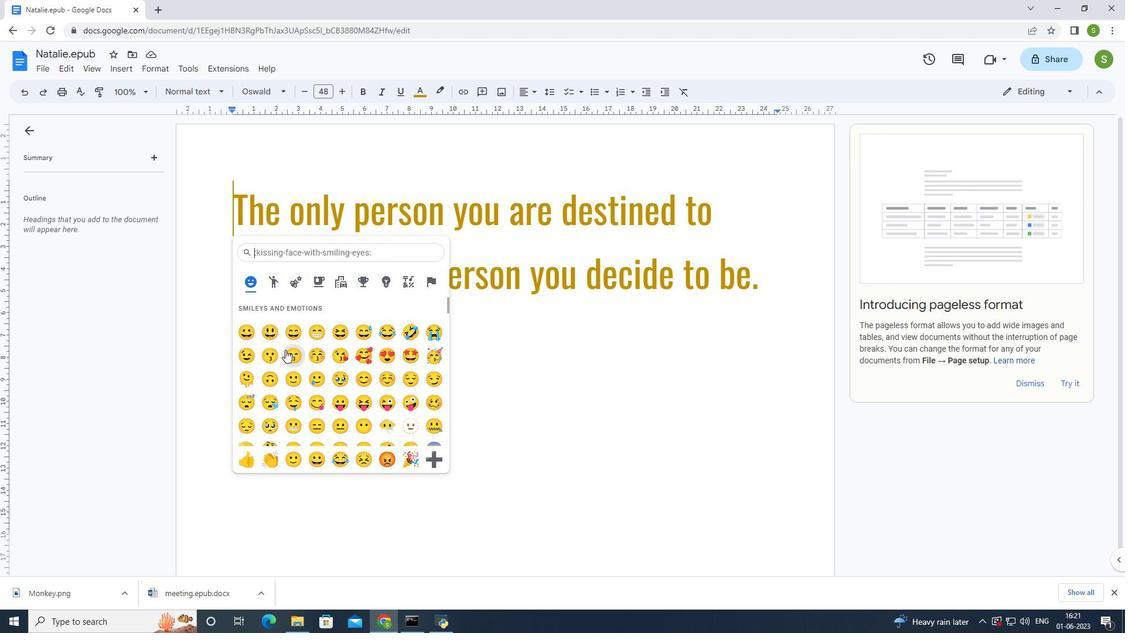 
Action: Mouse scrolled (285, 349) with delta (0, 0)
Screenshot: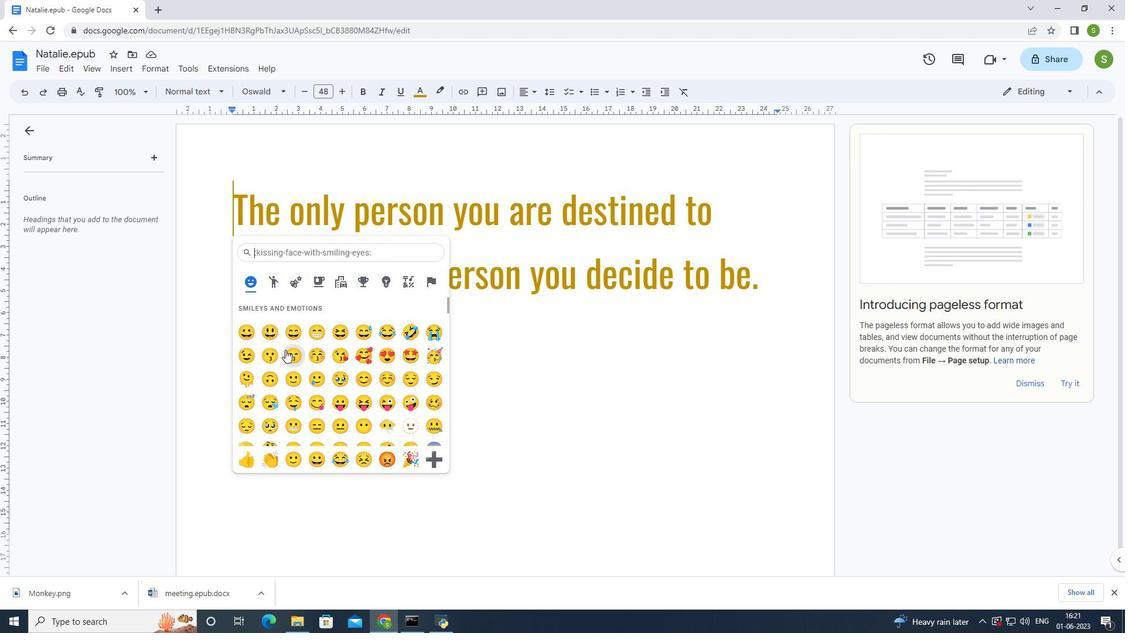 
Action: Mouse moved to (246, 460)
Screenshot: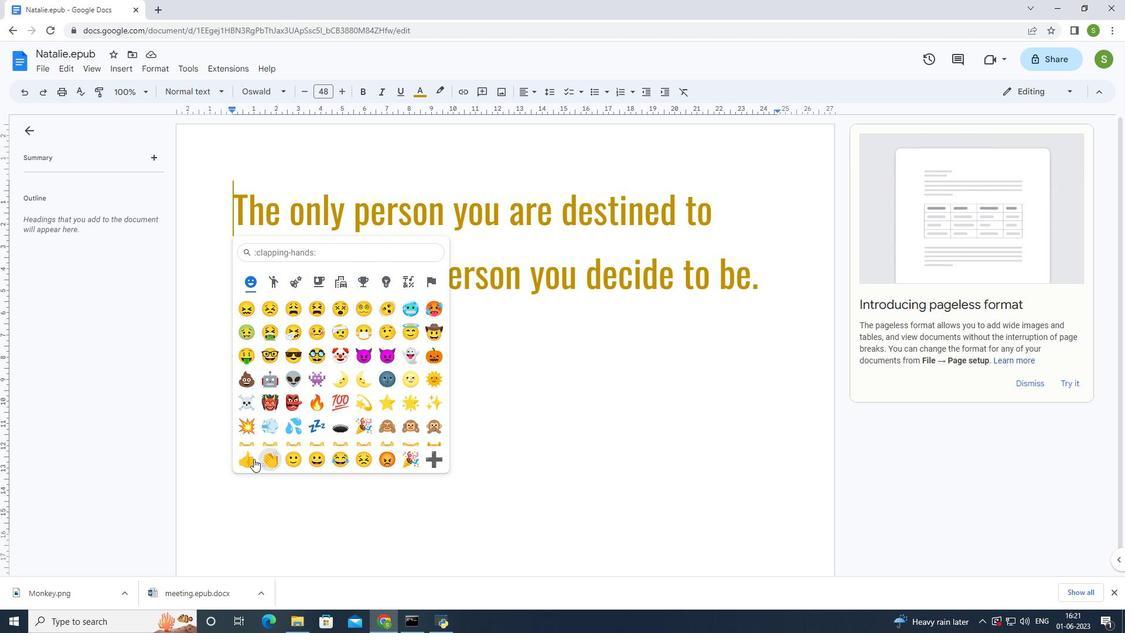 
Action: Mouse pressed left at (246, 460)
Screenshot: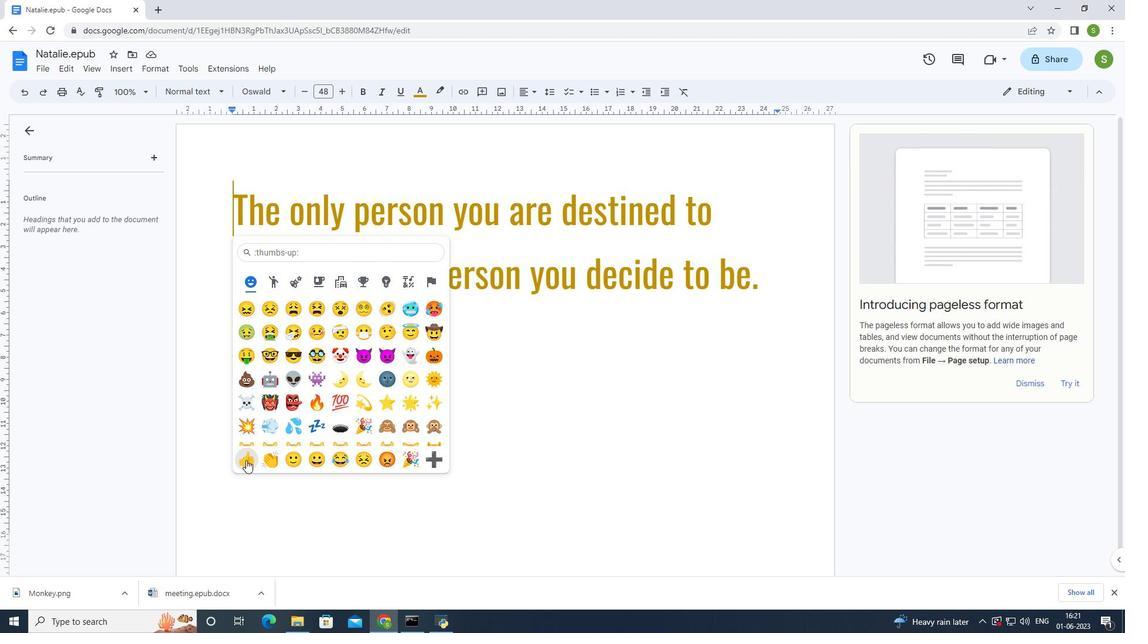 
Action: Mouse moved to (320, 372)
Screenshot: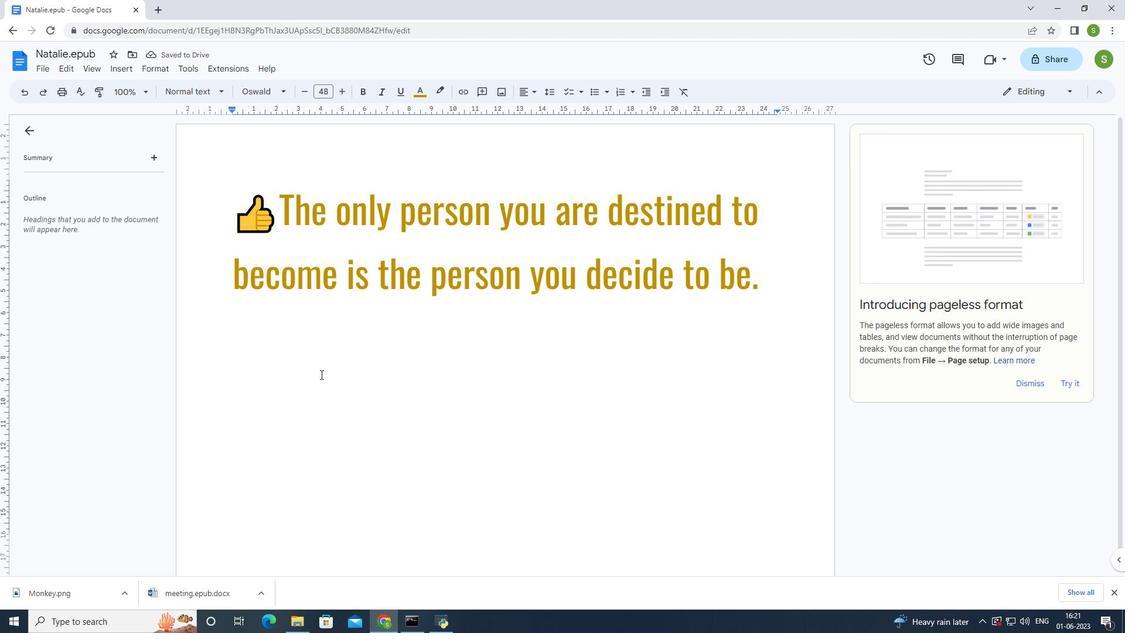 
